 Task: Find connections with filter location Boukadir with filter topic #Entrepreneurshipwith filter profile language German with filter current company Mikros Animation with filter school Shri Guru Gobind Singhji Institute of Engineering and Technology, Vishnupuri, Nanded with filter industry Consumer Services with filter service category Financial Advisory with filter keywords title Software Ninjaneer
Action: Mouse moved to (491, 62)
Screenshot: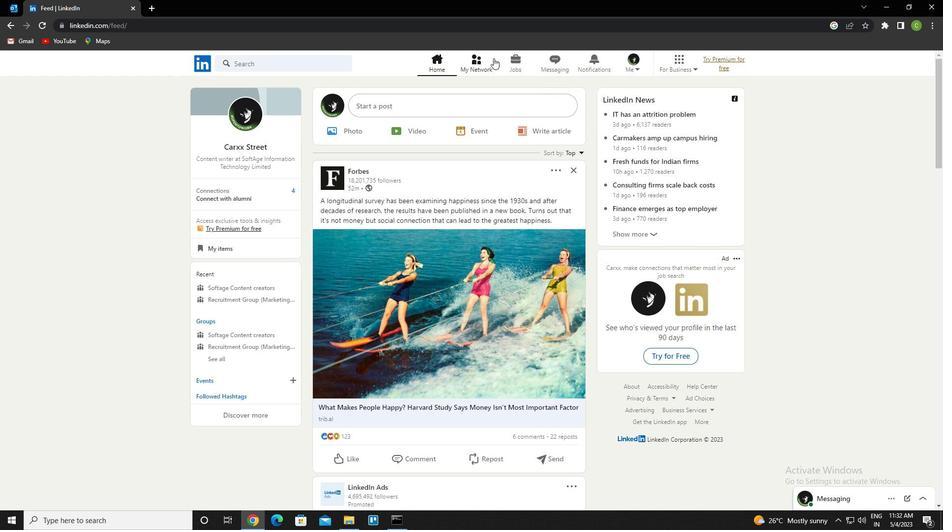 
Action: Mouse pressed left at (491, 62)
Screenshot: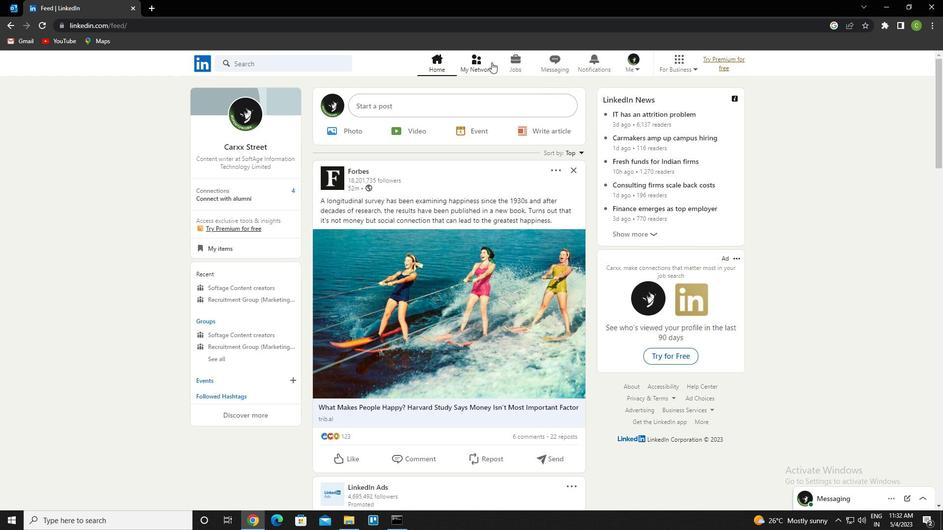 
Action: Mouse moved to (313, 114)
Screenshot: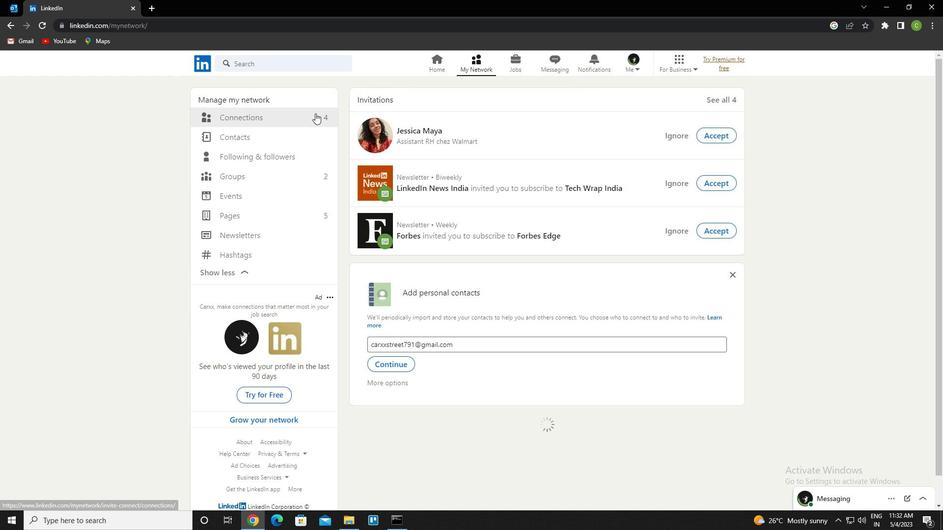 
Action: Mouse pressed left at (313, 114)
Screenshot: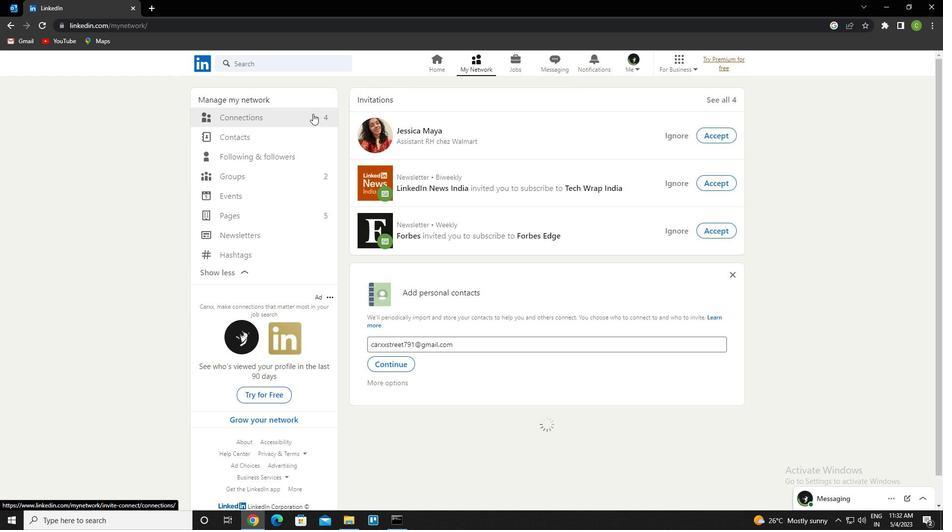 
Action: Mouse moved to (543, 120)
Screenshot: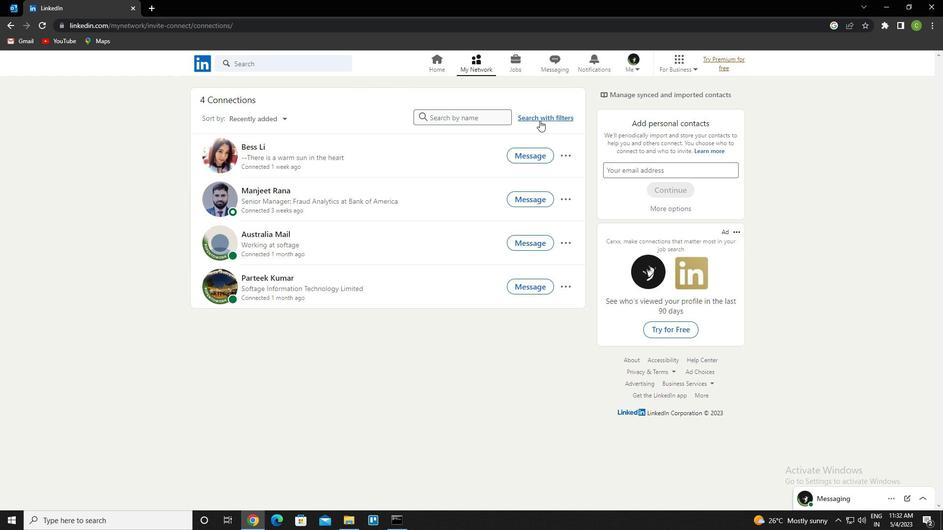 
Action: Mouse pressed left at (543, 120)
Screenshot: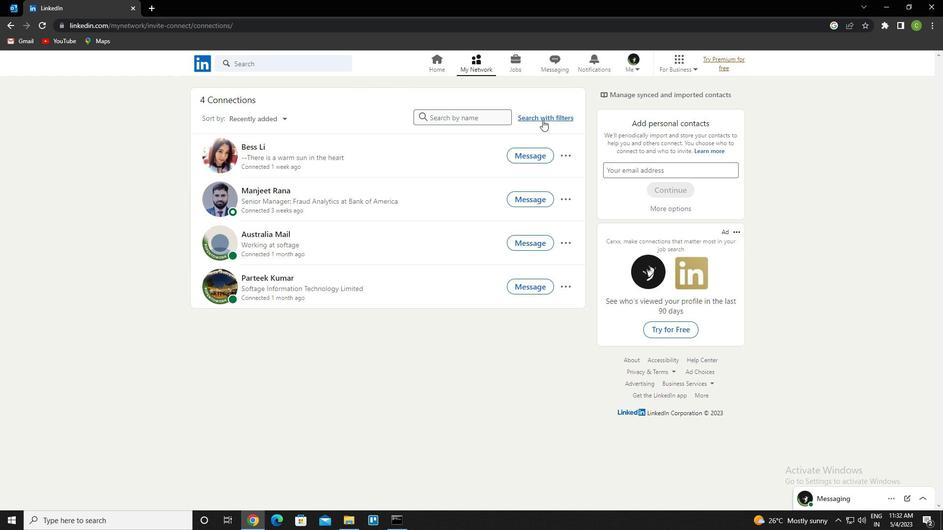 
Action: Mouse moved to (506, 89)
Screenshot: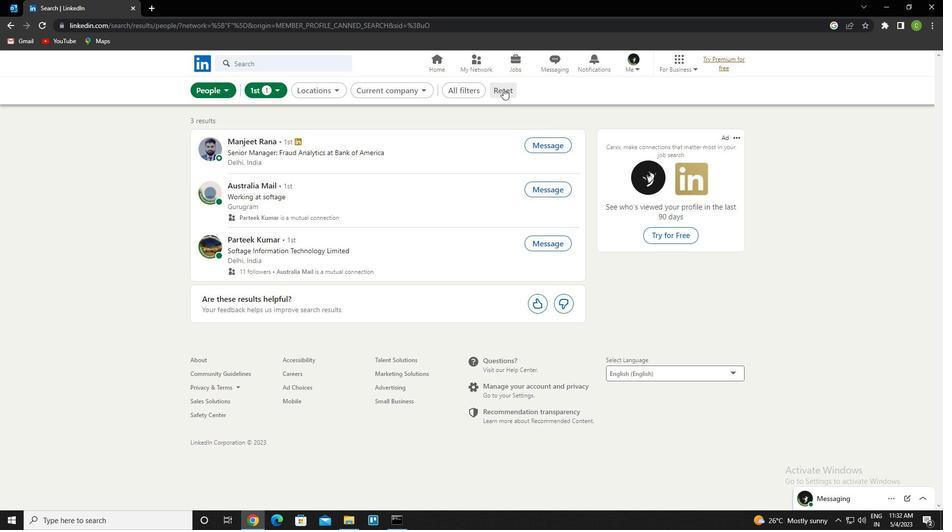 
Action: Mouse pressed left at (506, 89)
Screenshot: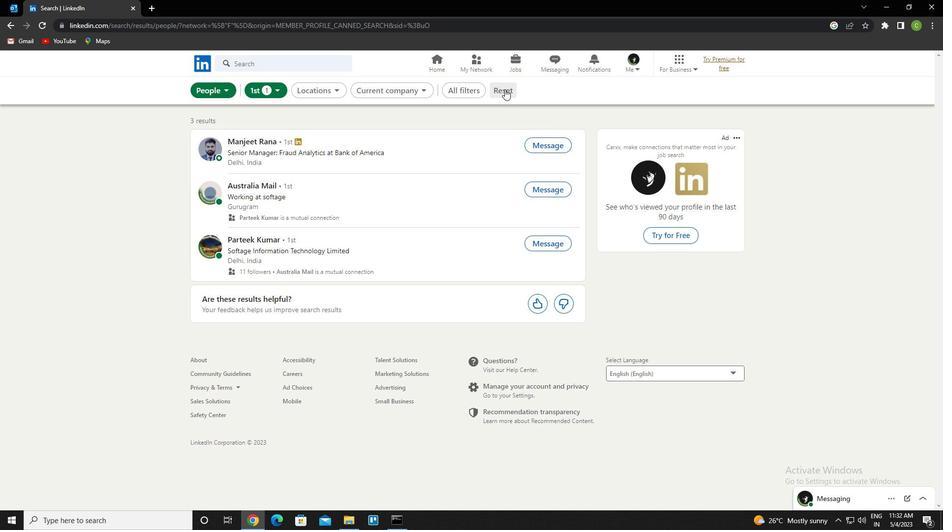 
Action: Mouse moved to (482, 93)
Screenshot: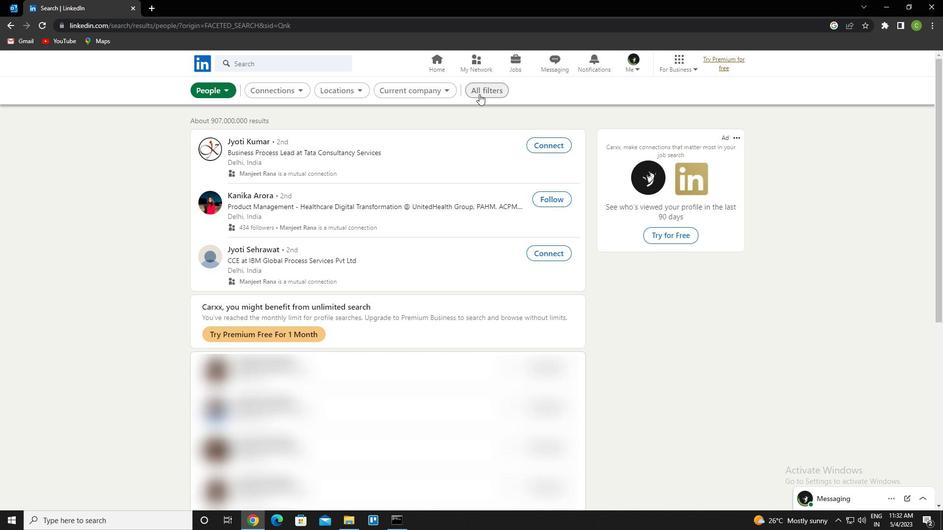 
Action: Mouse pressed left at (482, 93)
Screenshot: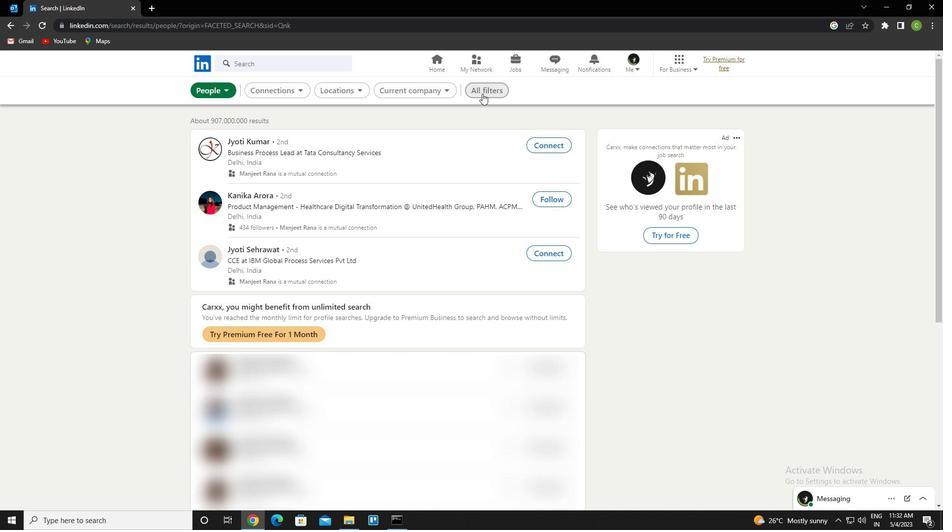 
Action: Mouse moved to (837, 277)
Screenshot: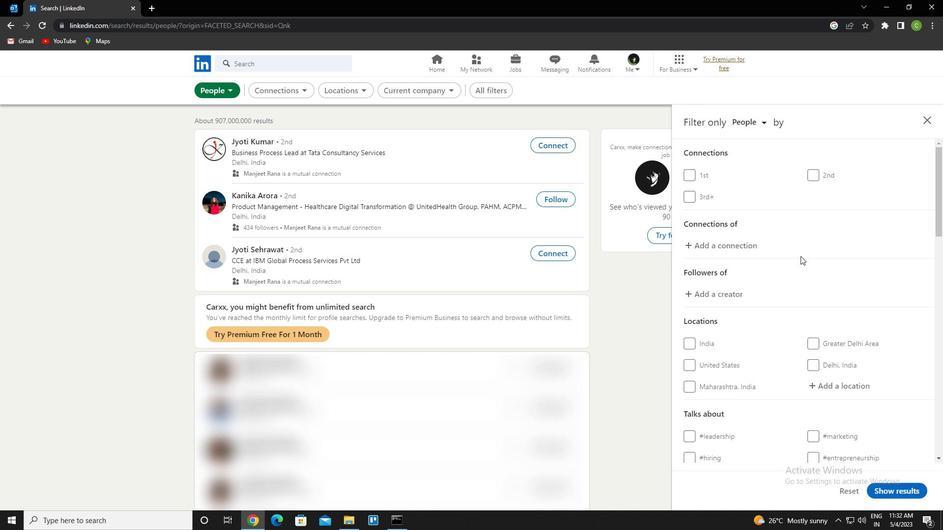 
Action: Mouse scrolled (837, 277) with delta (0, 0)
Screenshot: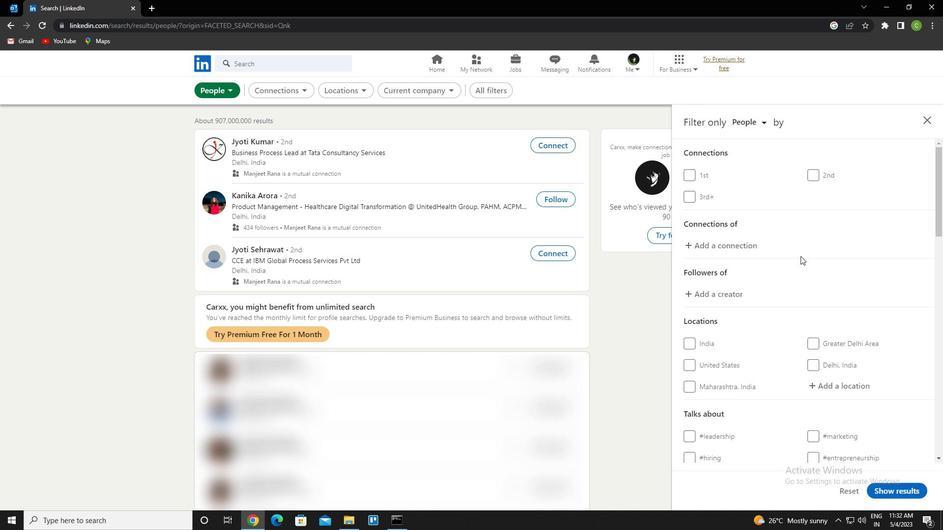 
Action: Mouse scrolled (837, 277) with delta (0, 0)
Screenshot: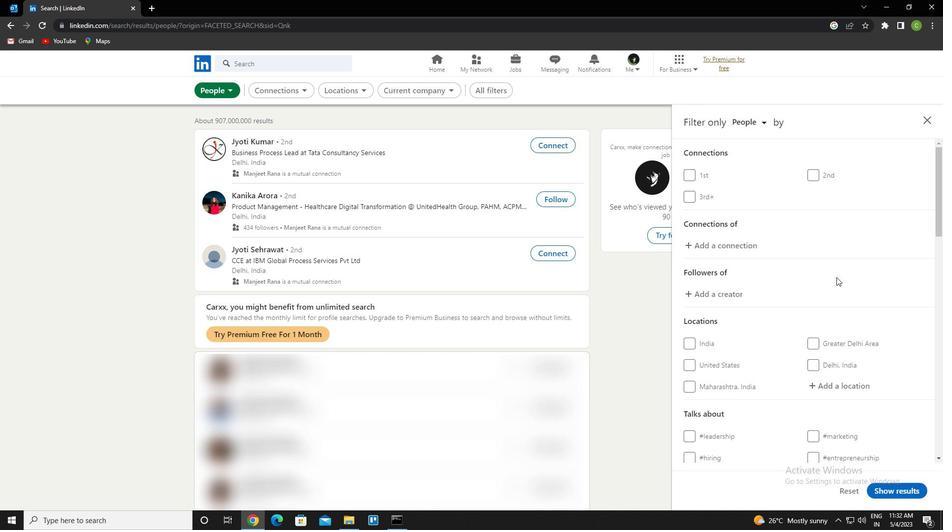 
Action: Mouse moved to (841, 287)
Screenshot: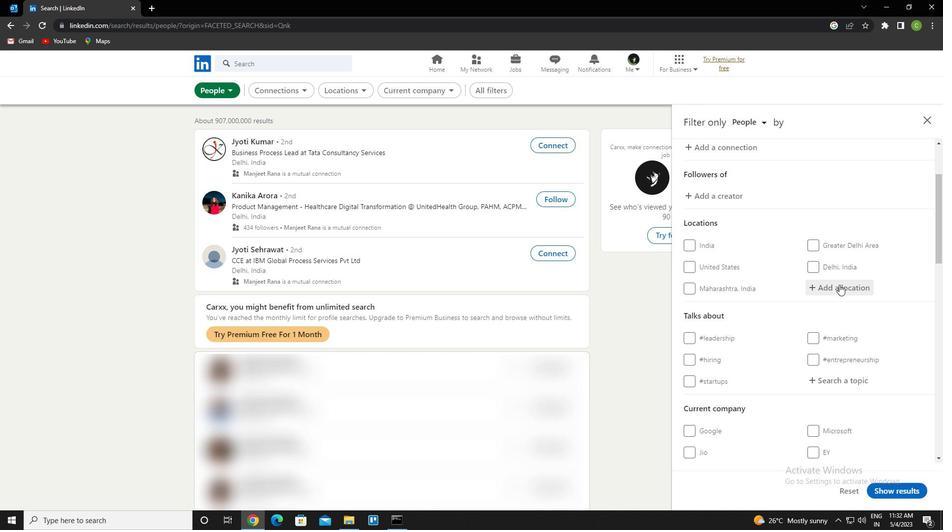 
Action: Mouse pressed left at (841, 287)
Screenshot: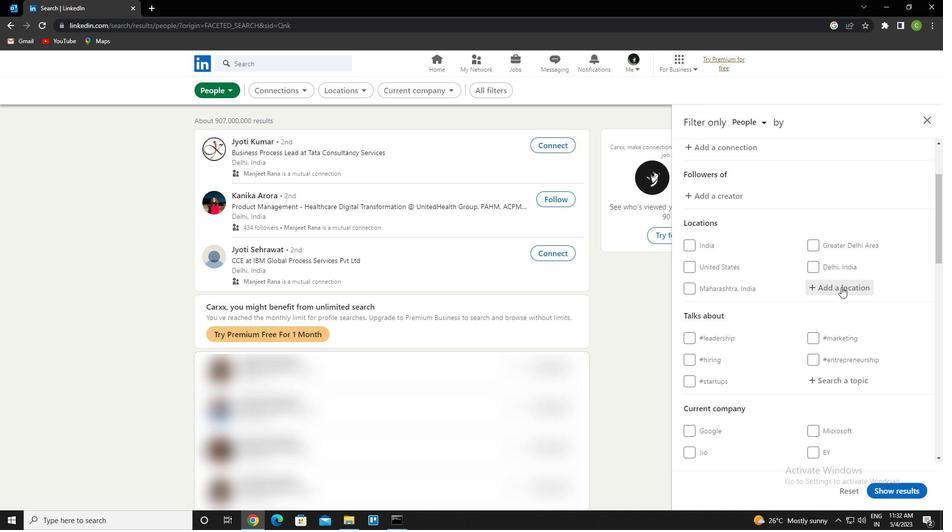 
Action: Key pressed <Key.caps_lock>b<Key.caps_lock>oukadir<Key.down><Key.enter>
Screenshot: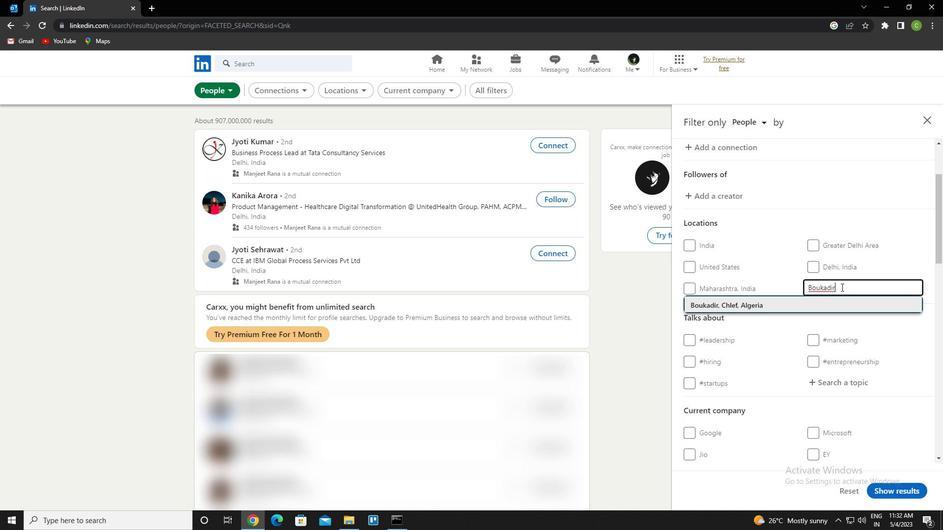 
Action: Mouse scrolled (841, 287) with delta (0, 0)
Screenshot: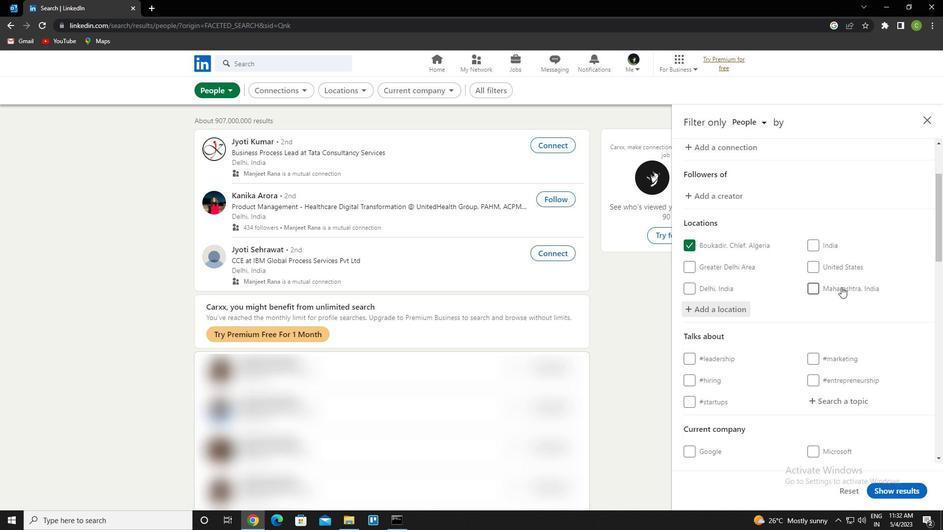 
Action: Mouse scrolled (841, 287) with delta (0, 0)
Screenshot: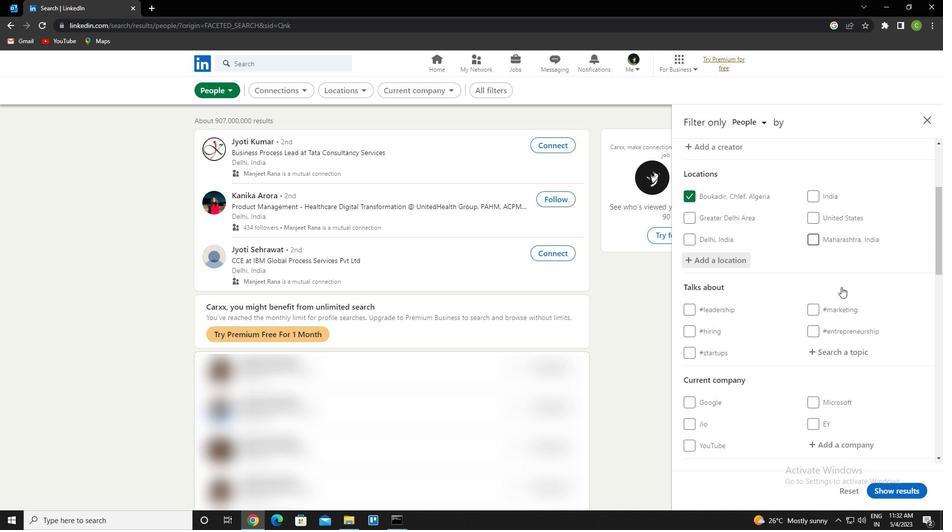 
Action: Mouse moved to (839, 302)
Screenshot: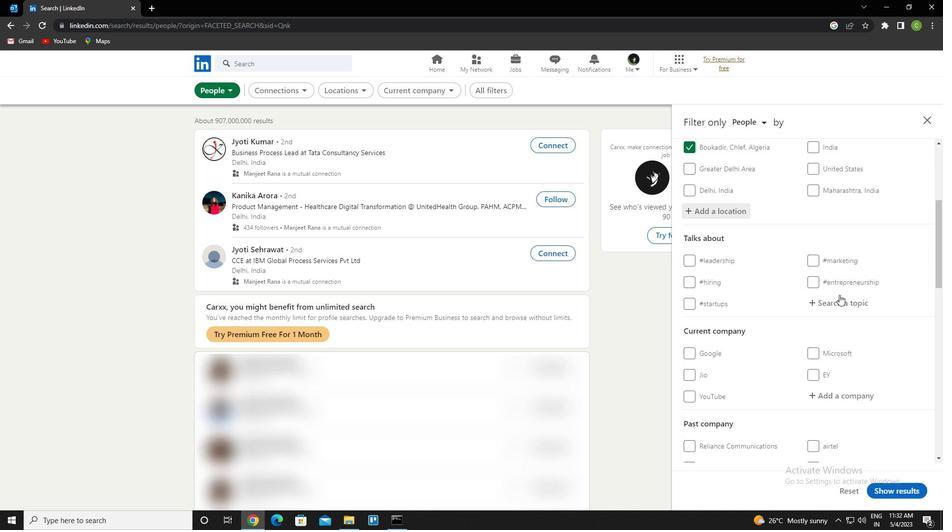 
Action: Mouse pressed left at (839, 302)
Screenshot: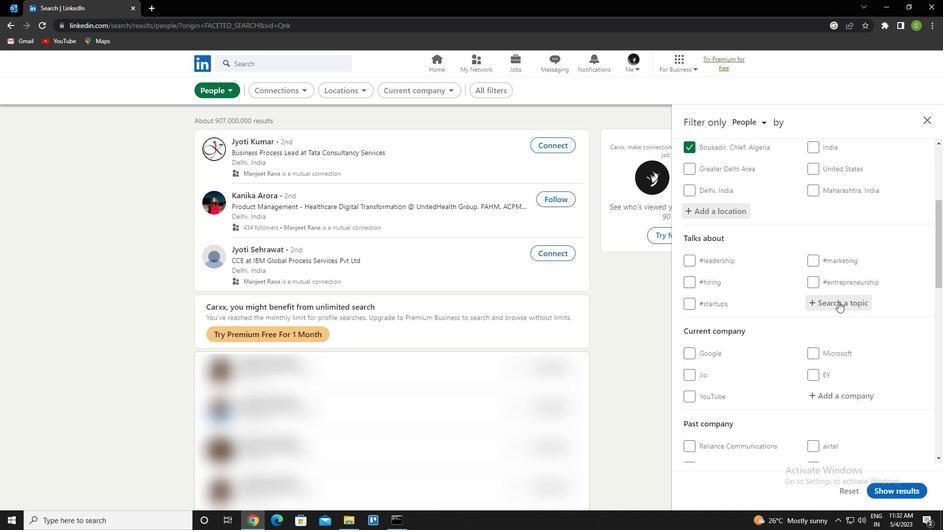 
Action: Key pressed entrepreneurship<Key.down><Key.enter>
Screenshot: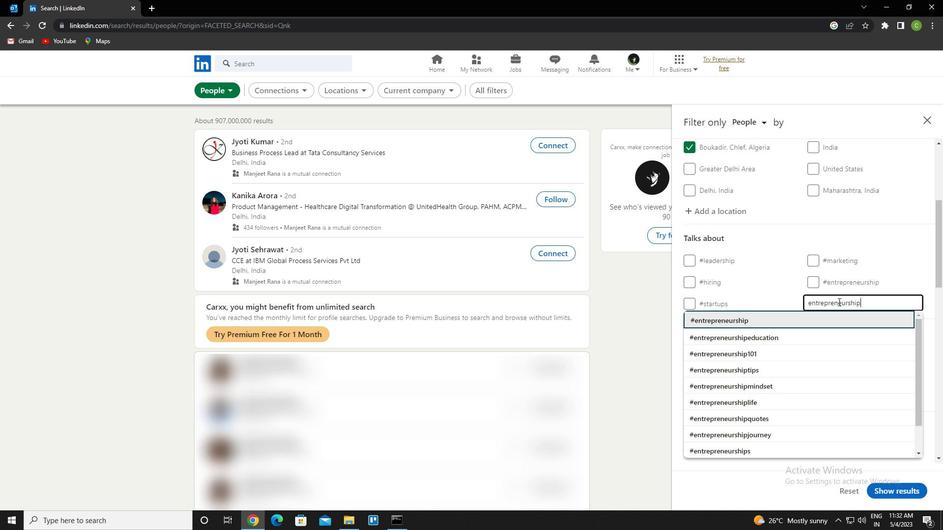 
Action: Mouse scrolled (839, 301) with delta (0, 0)
Screenshot: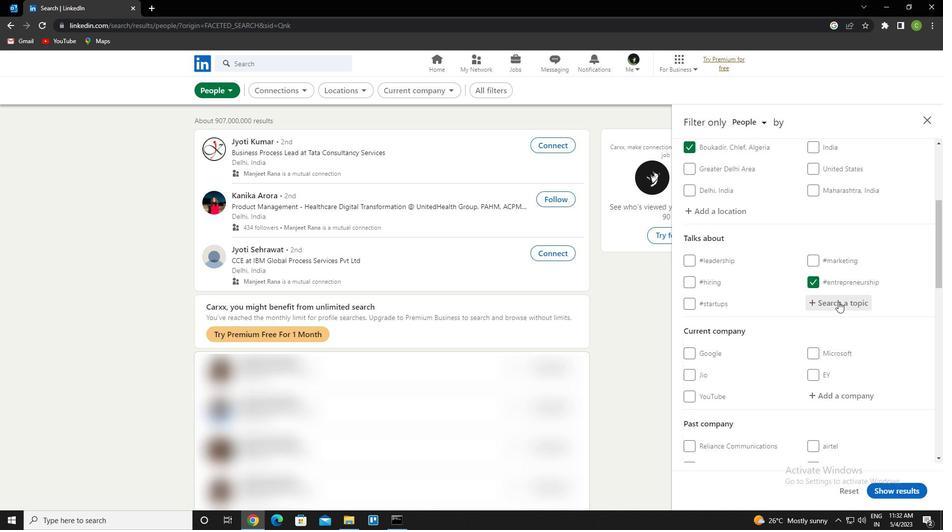
Action: Mouse scrolled (839, 301) with delta (0, 0)
Screenshot: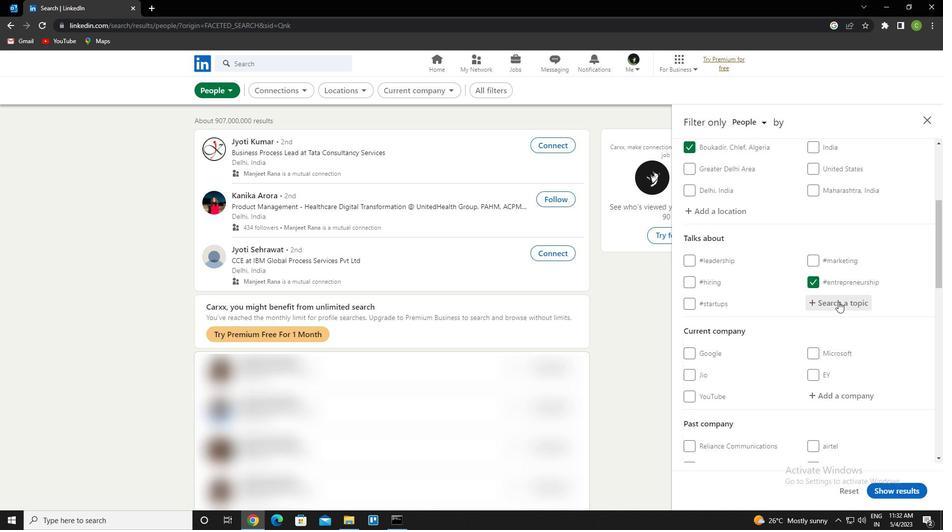 
Action: Mouse scrolled (839, 301) with delta (0, 0)
Screenshot: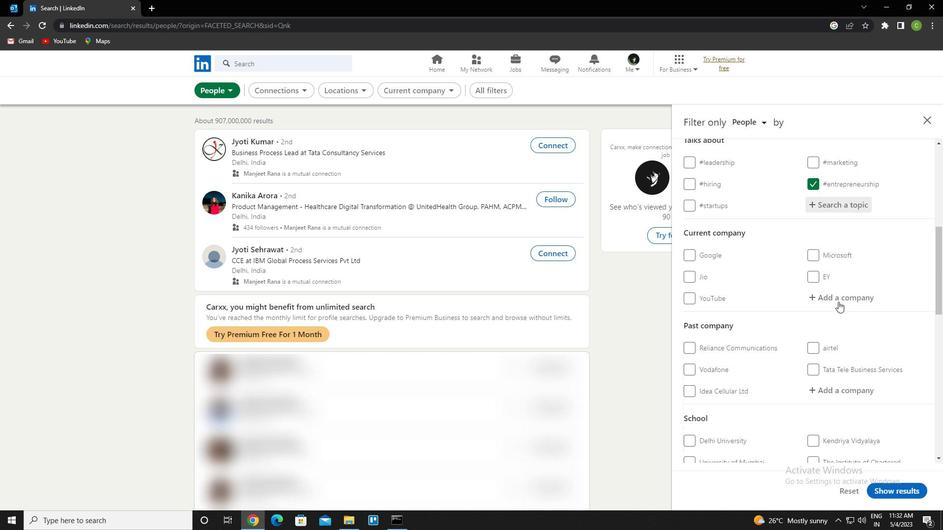 
Action: Mouse scrolled (839, 301) with delta (0, 0)
Screenshot: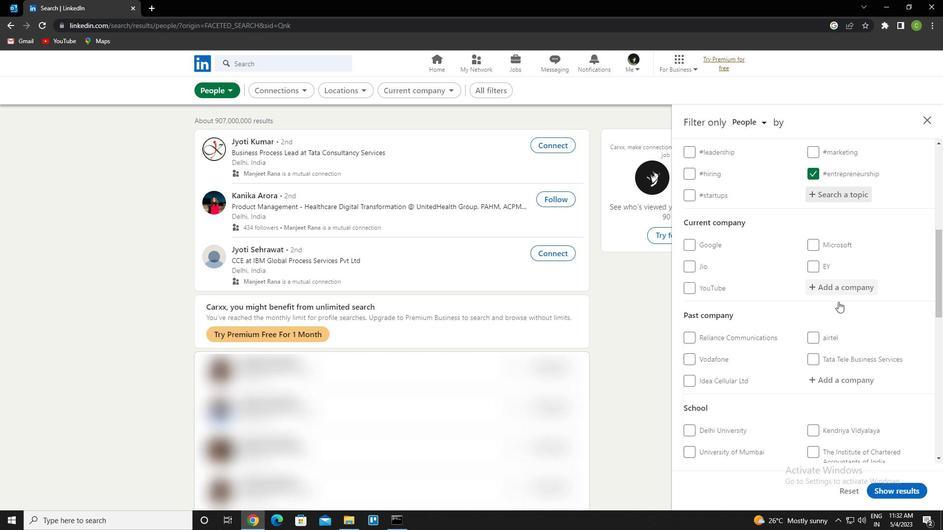 
Action: Mouse scrolled (839, 301) with delta (0, 0)
Screenshot: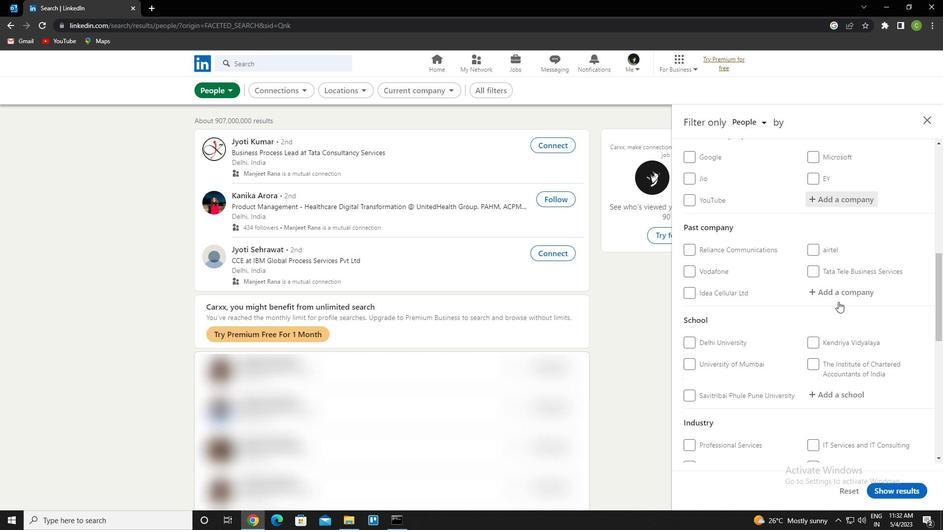 
Action: Mouse moved to (839, 302)
Screenshot: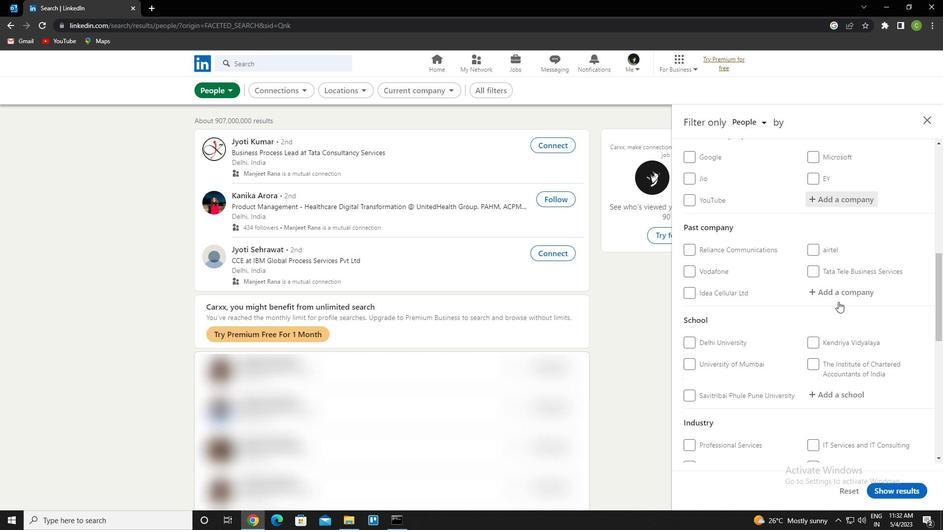 
Action: Mouse scrolled (839, 302) with delta (0, 0)
Screenshot: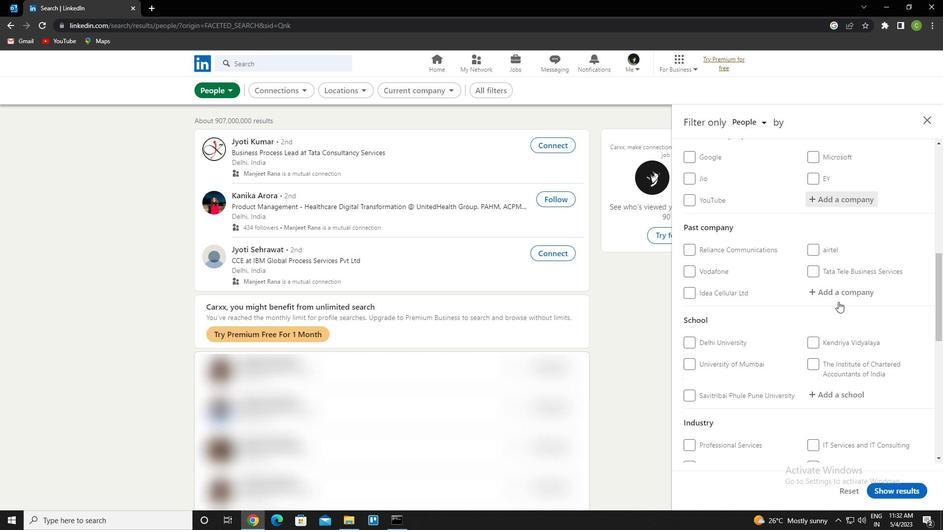 
Action: Mouse moved to (838, 303)
Screenshot: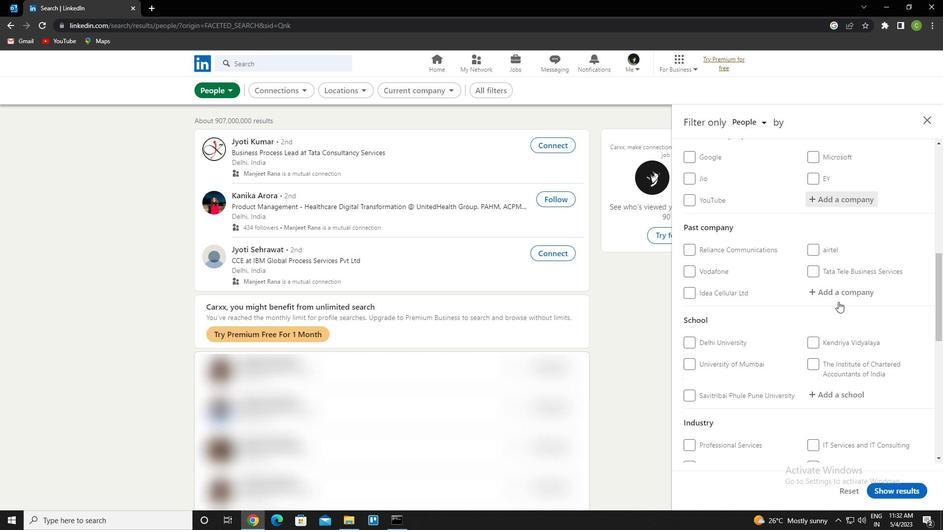 
Action: Mouse scrolled (838, 303) with delta (0, 0)
Screenshot: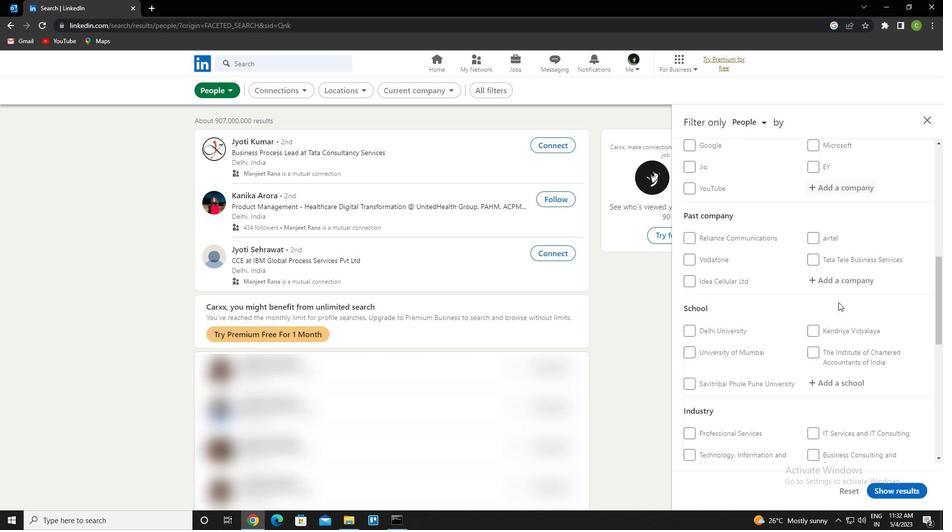 
Action: Mouse moved to (838, 304)
Screenshot: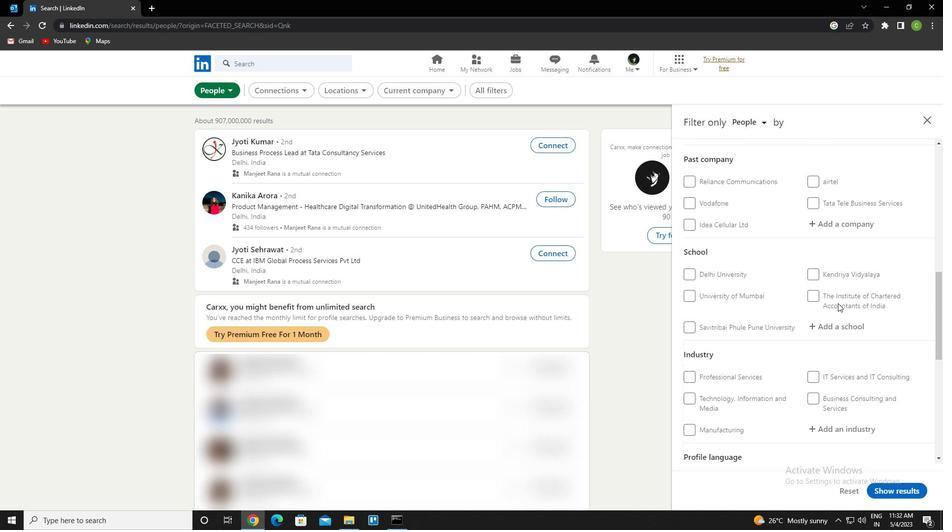 
Action: Mouse scrolled (838, 303) with delta (0, 0)
Screenshot: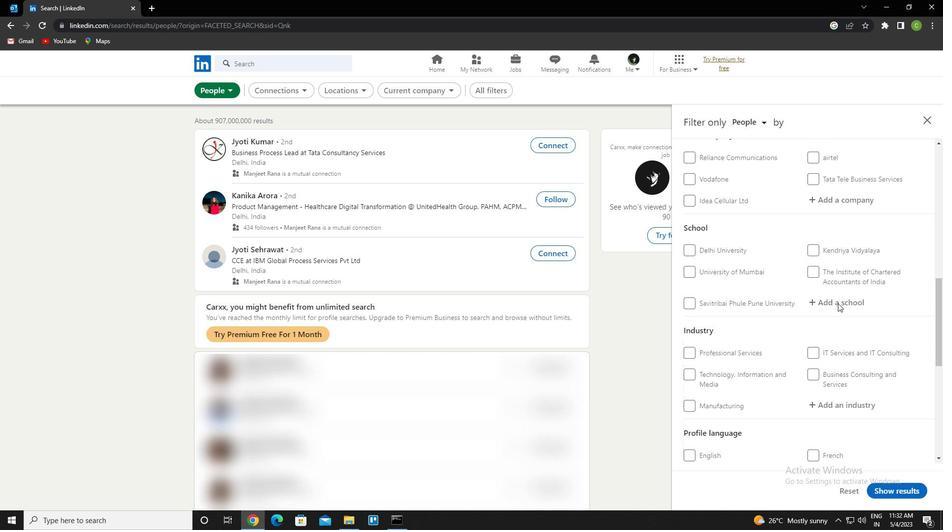 
Action: Mouse scrolled (838, 303) with delta (0, 0)
Screenshot: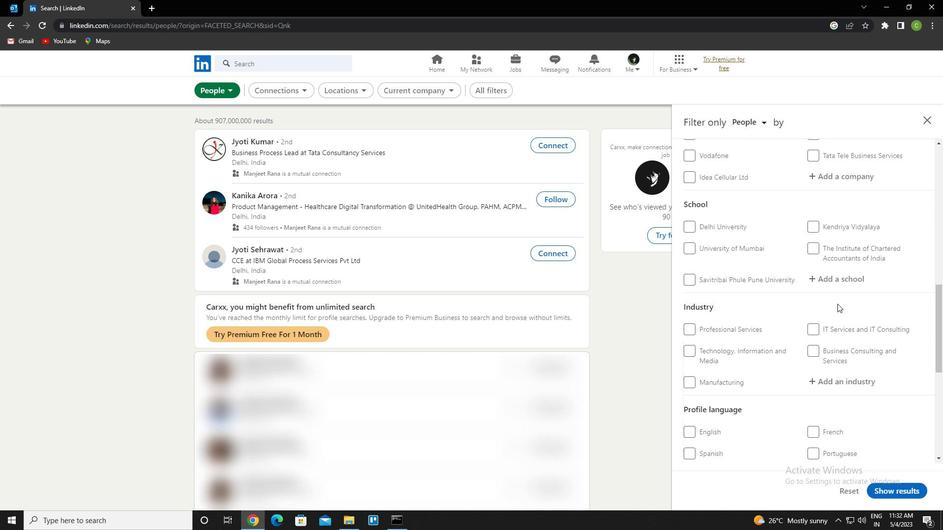 
Action: Mouse scrolled (838, 303) with delta (0, 0)
Screenshot: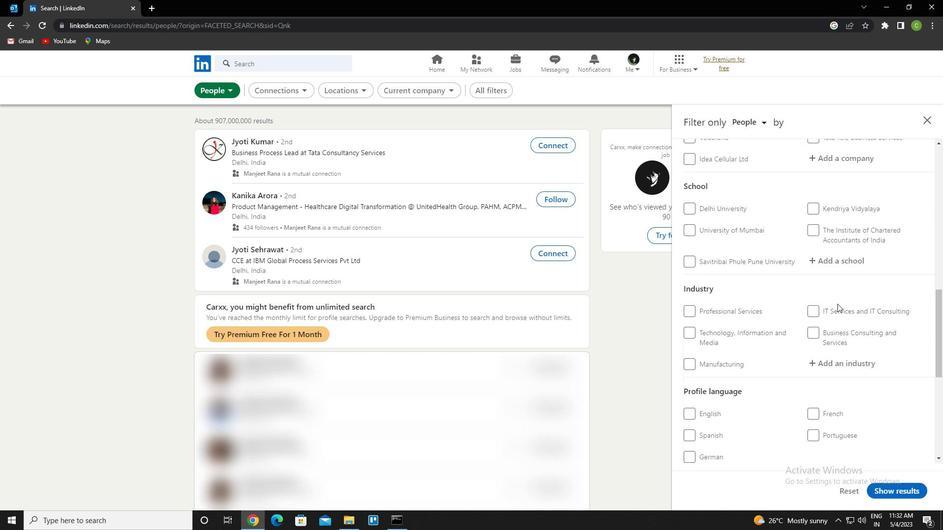 
Action: Mouse moved to (695, 300)
Screenshot: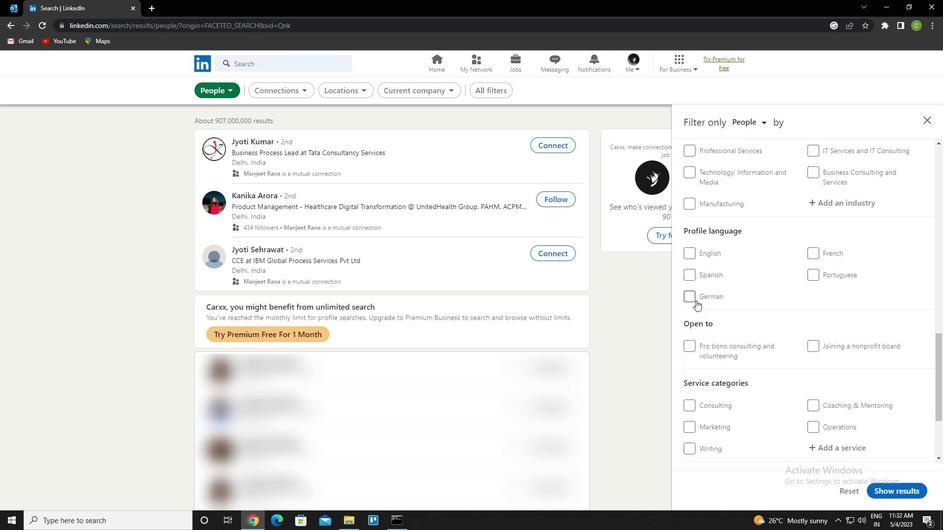 
Action: Mouse pressed left at (695, 300)
Screenshot: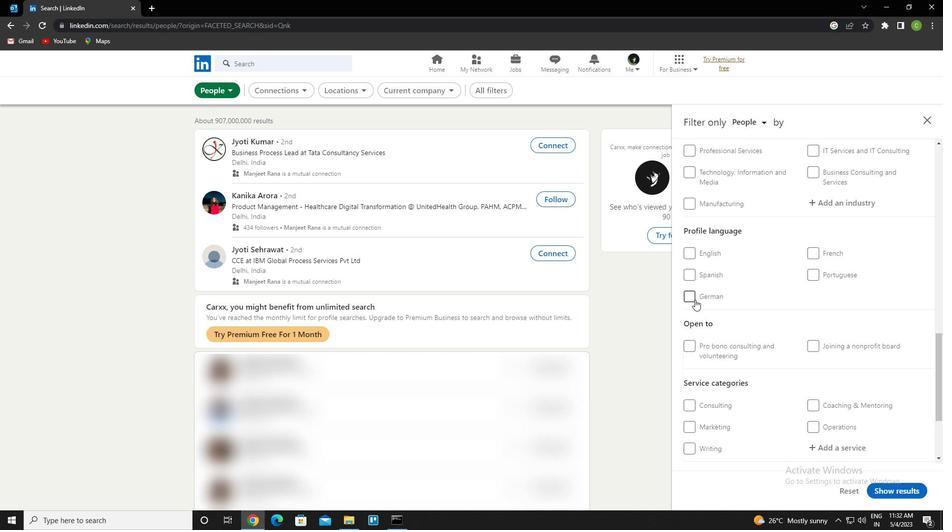 
Action: Mouse moved to (768, 350)
Screenshot: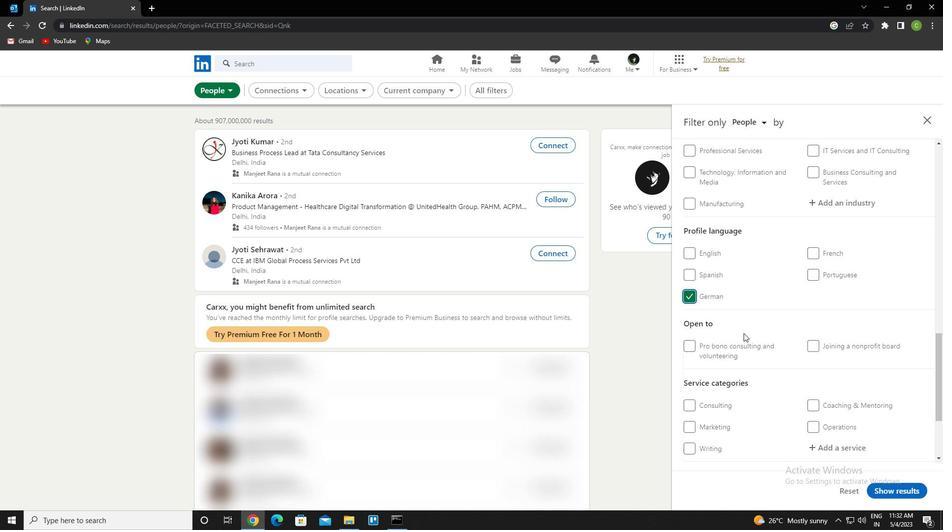 
Action: Mouse scrolled (768, 351) with delta (0, 0)
Screenshot: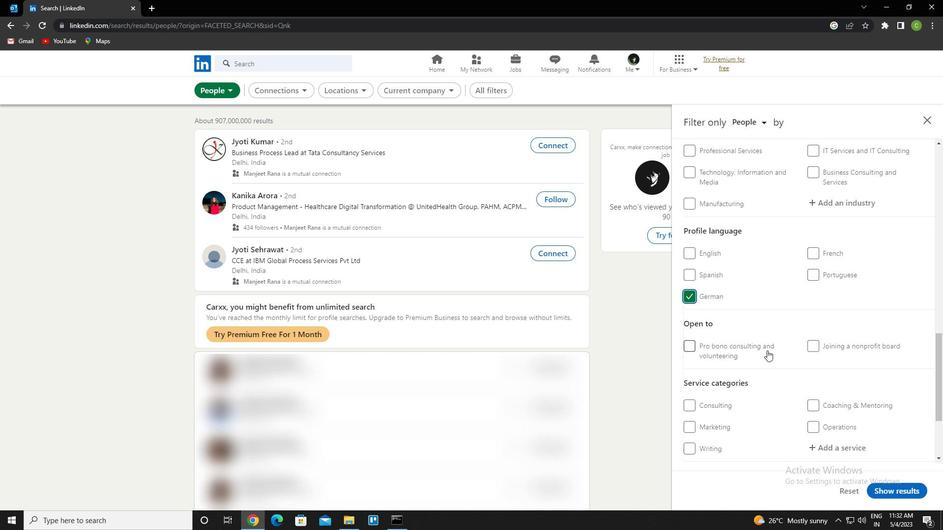 
Action: Mouse moved to (769, 350)
Screenshot: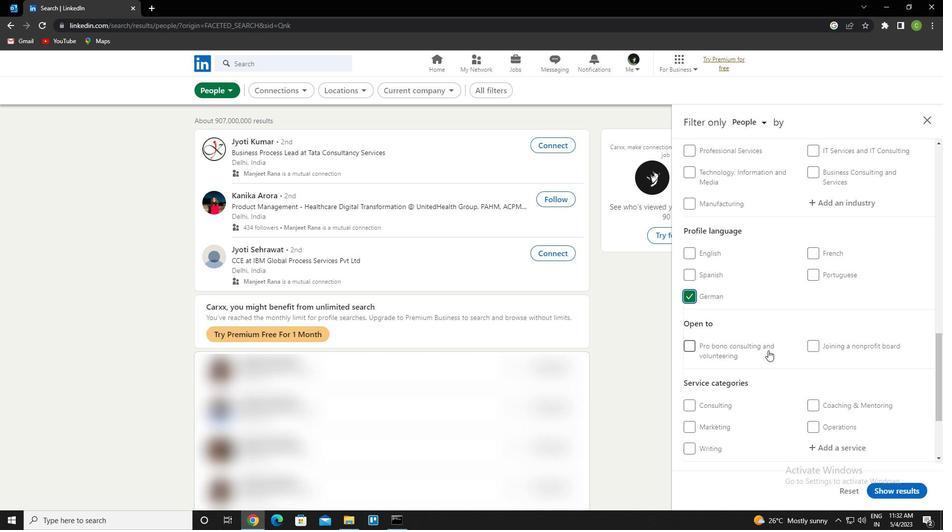 
Action: Mouse scrolled (769, 351) with delta (0, 0)
Screenshot: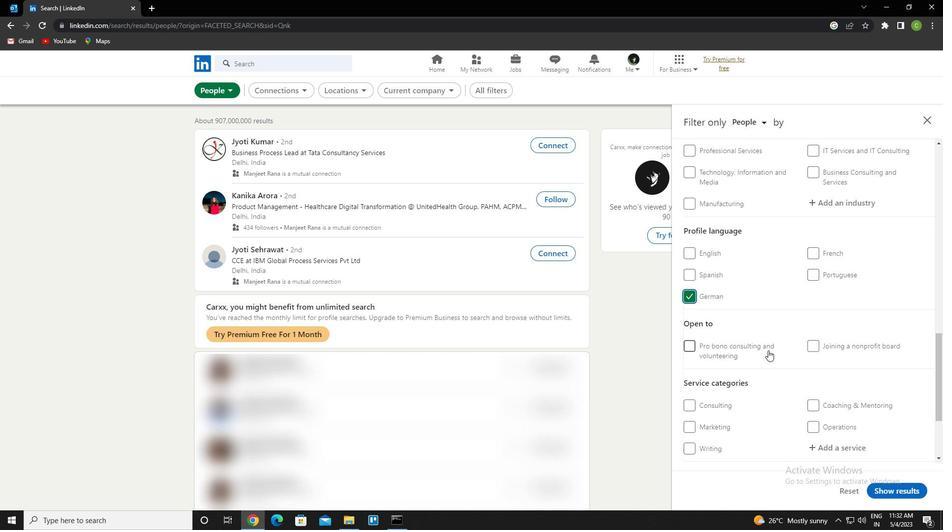
Action: Mouse scrolled (769, 351) with delta (0, 0)
Screenshot: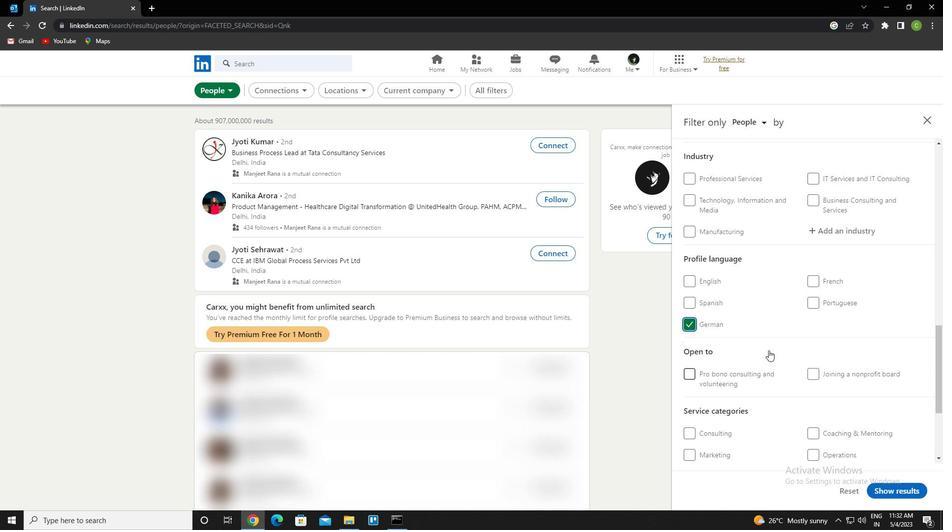 
Action: Mouse scrolled (769, 351) with delta (0, 0)
Screenshot: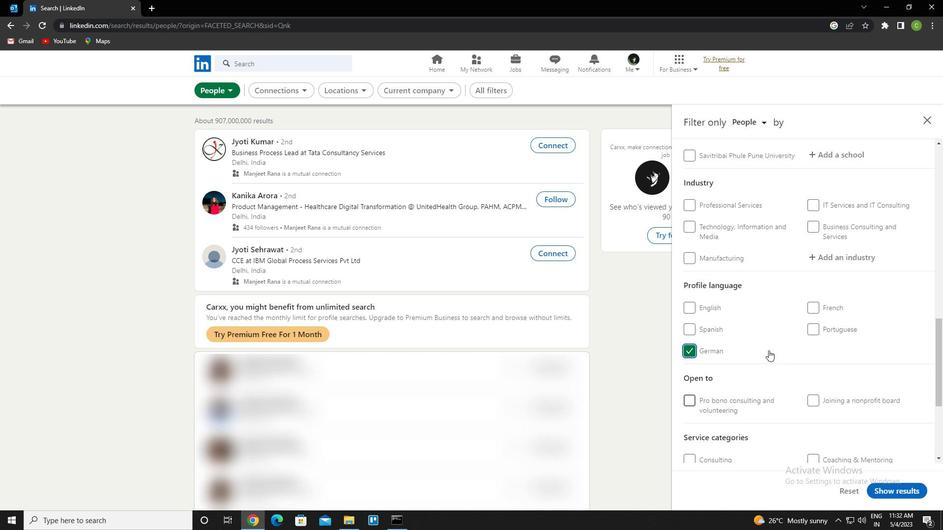 
Action: Mouse moved to (770, 349)
Screenshot: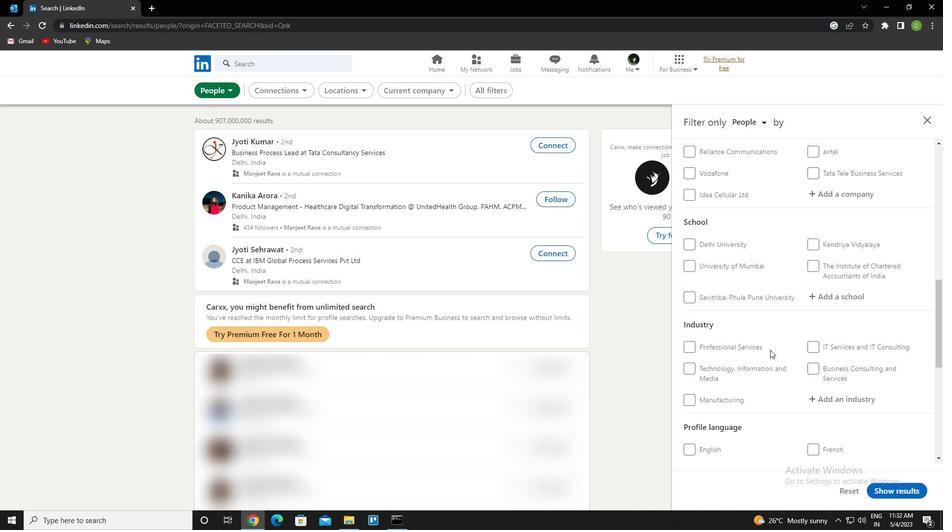 
Action: Mouse scrolled (770, 350) with delta (0, 0)
Screenshot: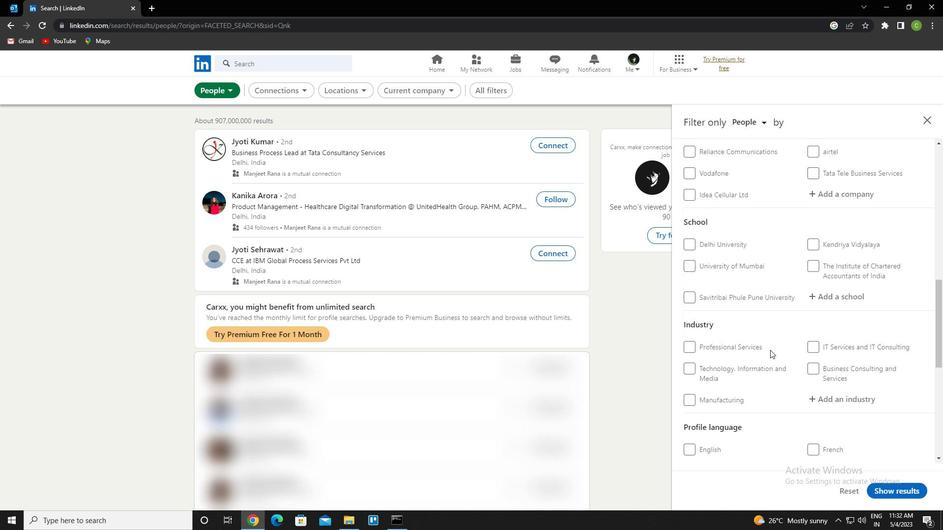 
Action: Mouse scrolled (770, 350) with delta (0, 0)
Screenshot: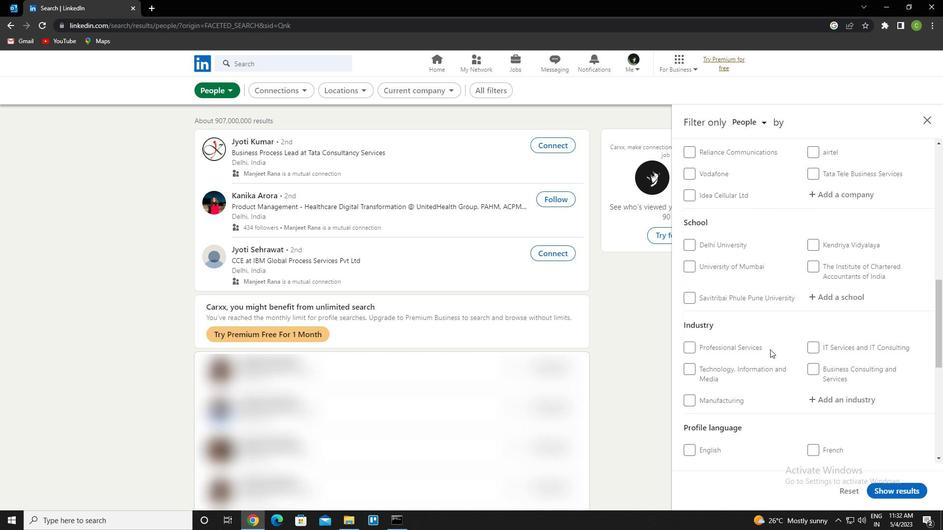 
Action: Mouse scrolled (770, 350) with delta (0, 0)
Screenshot: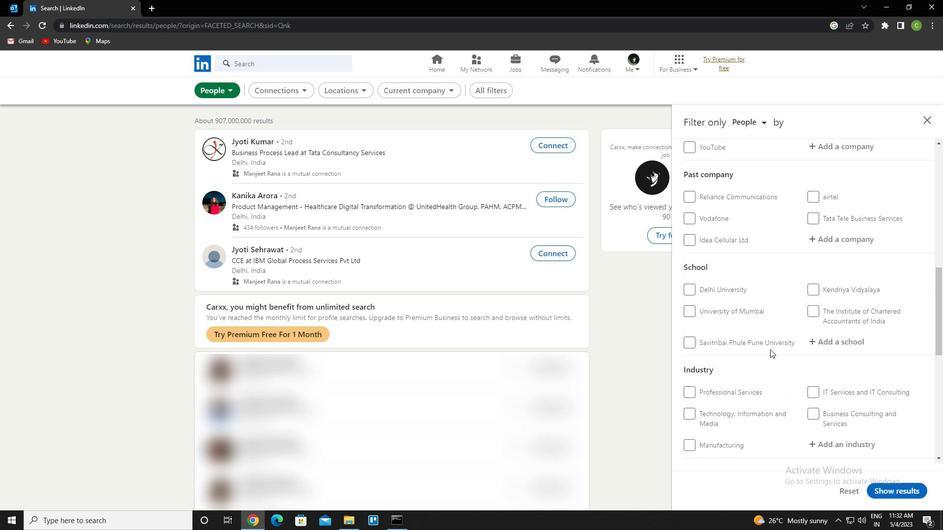 
Action: Mouse moved to (841, 250)
Screenshot: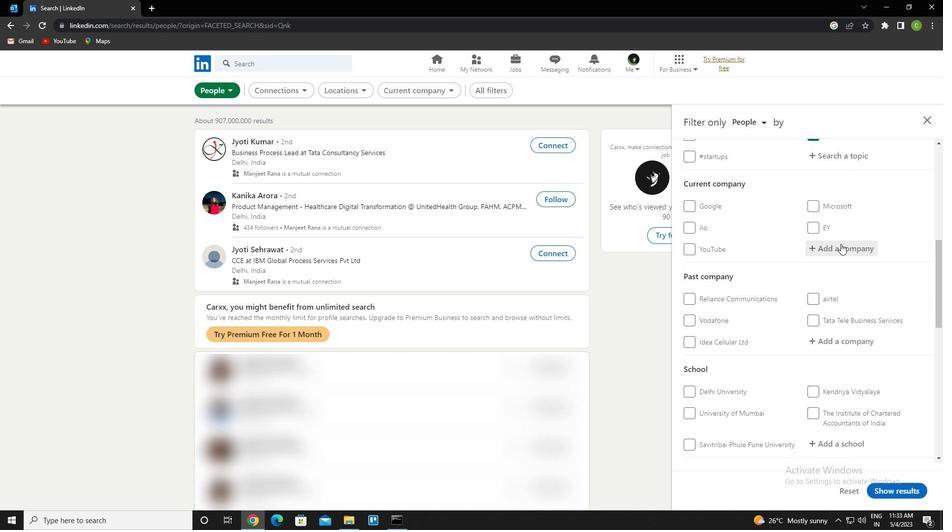 
Action: Mouse pressed left at (841, 250)
Screenshot: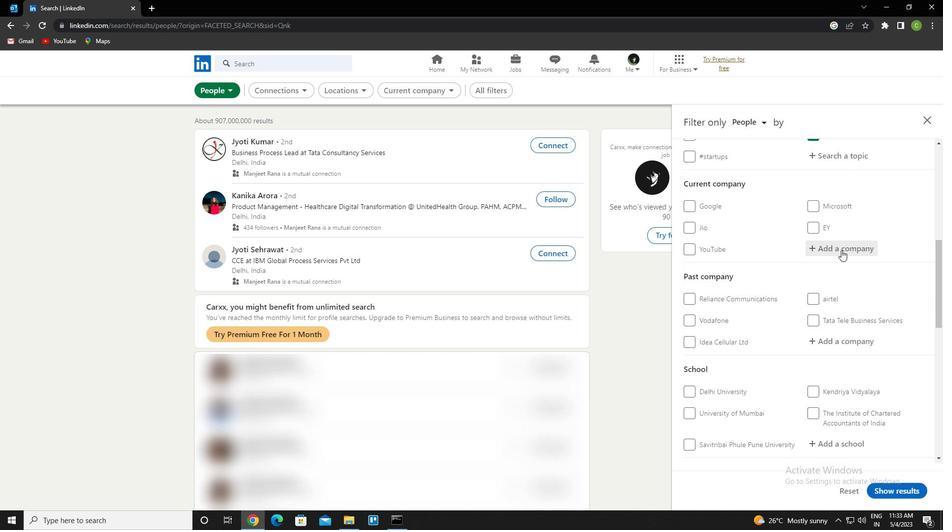 
Action: Key pressed <Key.caps_lock>
Screenshot: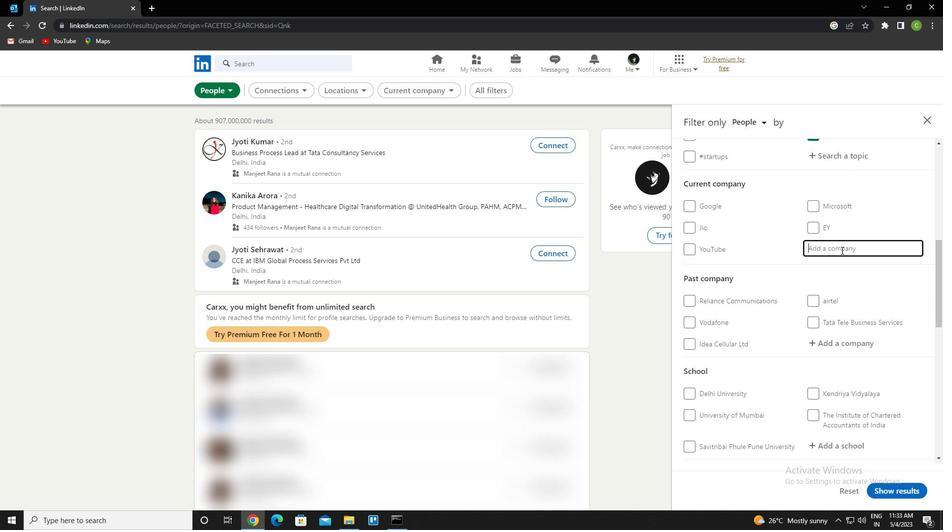 
Action: Mouse moved to (836, 248)
Screenshot: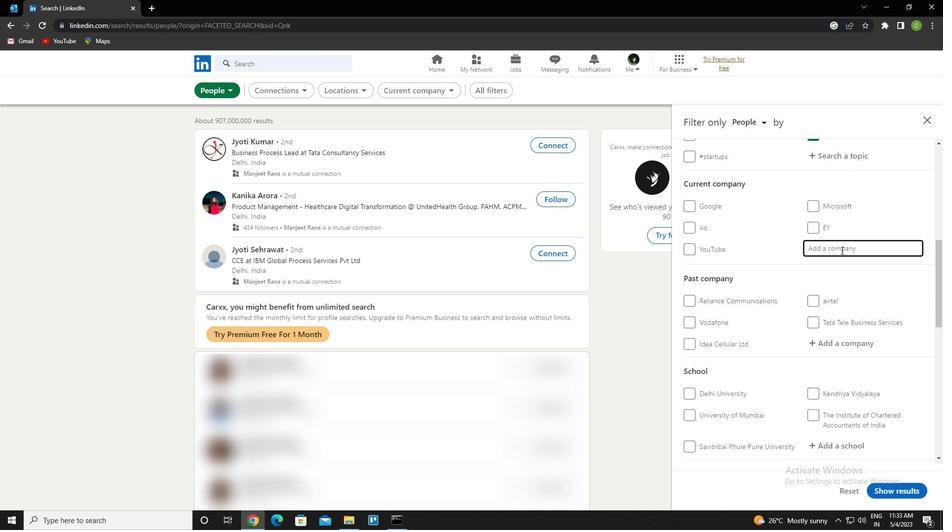 
Action: Key pressed m<Key.caps_lock>ikros<Key.space>animation<Key.left><Key.enter><Key.enter><Key.down>
Screenshot: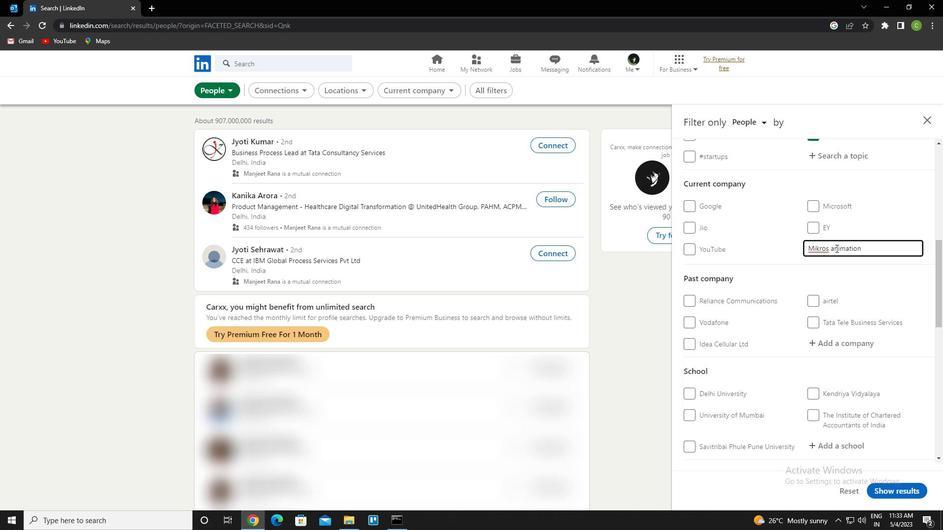
Action: Mouse moved to (834, 264)
Screenshot: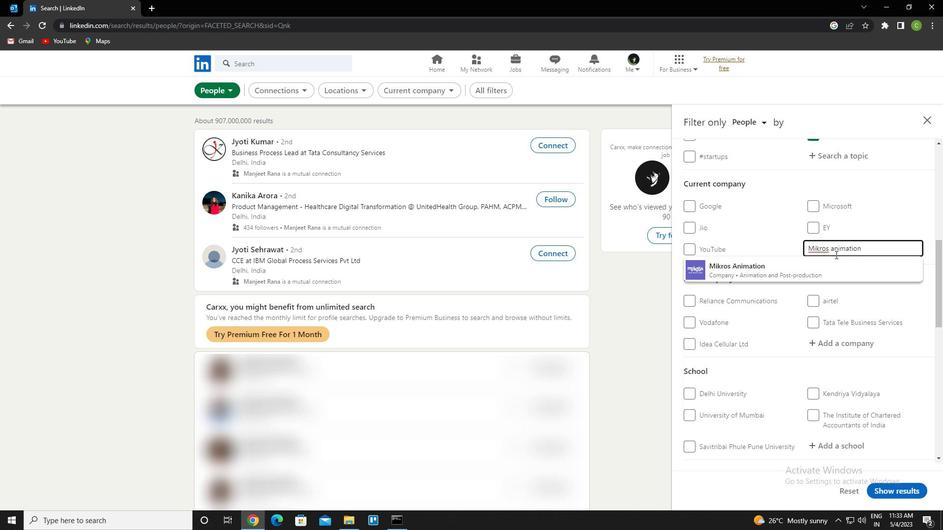 
Action: Mouse pressed left at (834, 264)
Screenshot: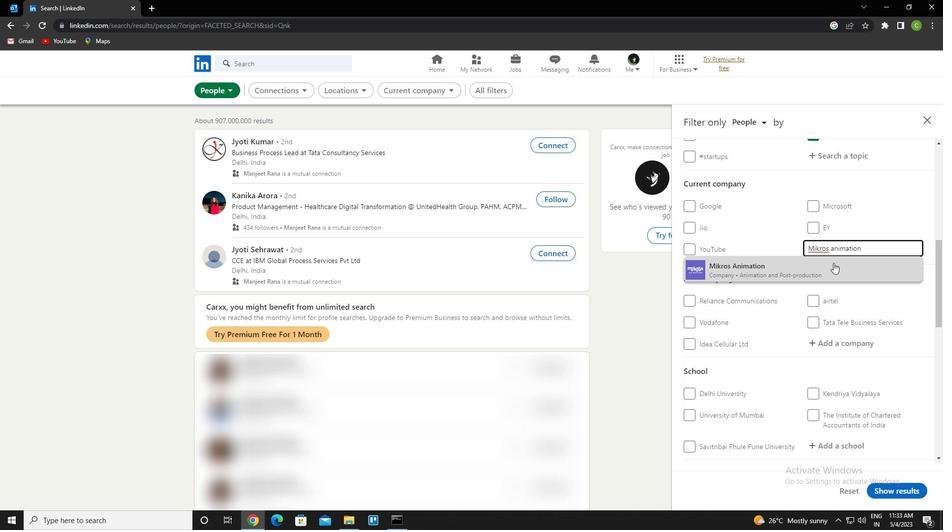 
Action: Mouse moved to (835, 252)
Screenshot: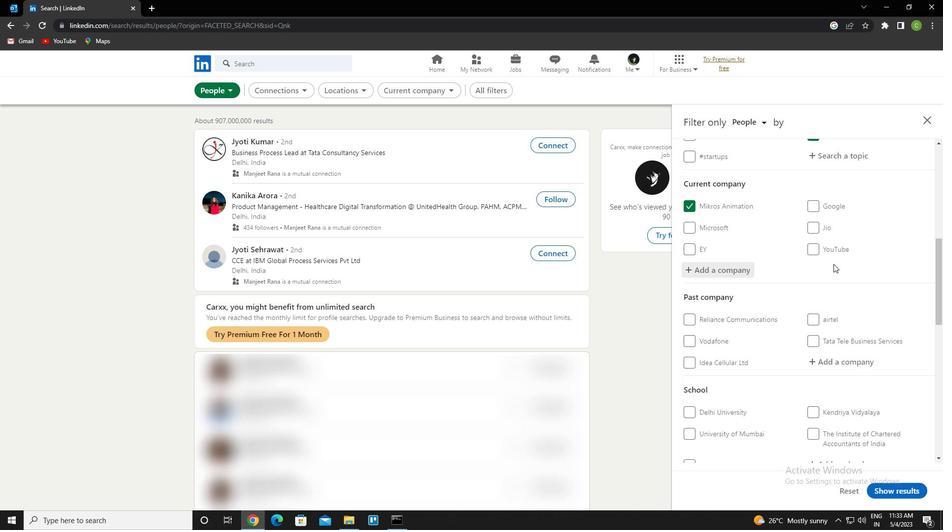 
Action: Mouse scrolled (835, 251) with delta (0, 0)
Screenshot: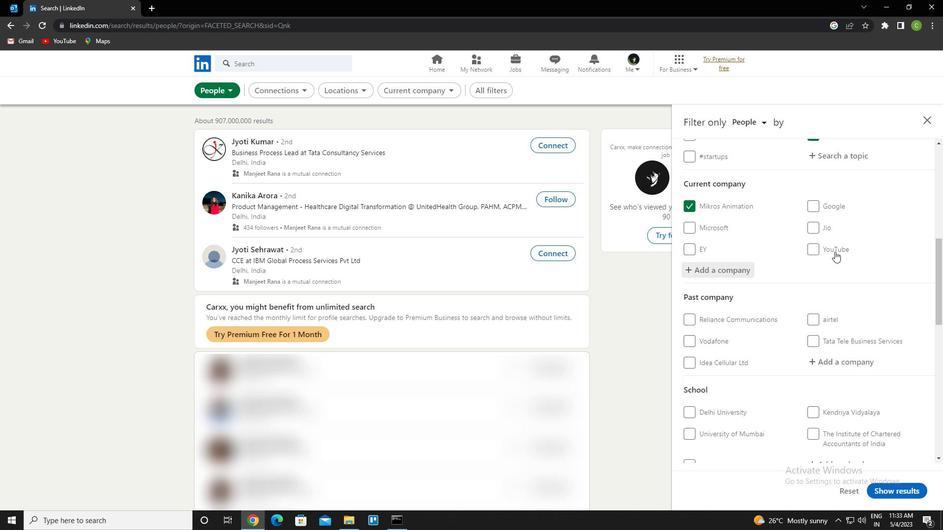 
Action: Mouse moved to (835, 252)
Screenshot: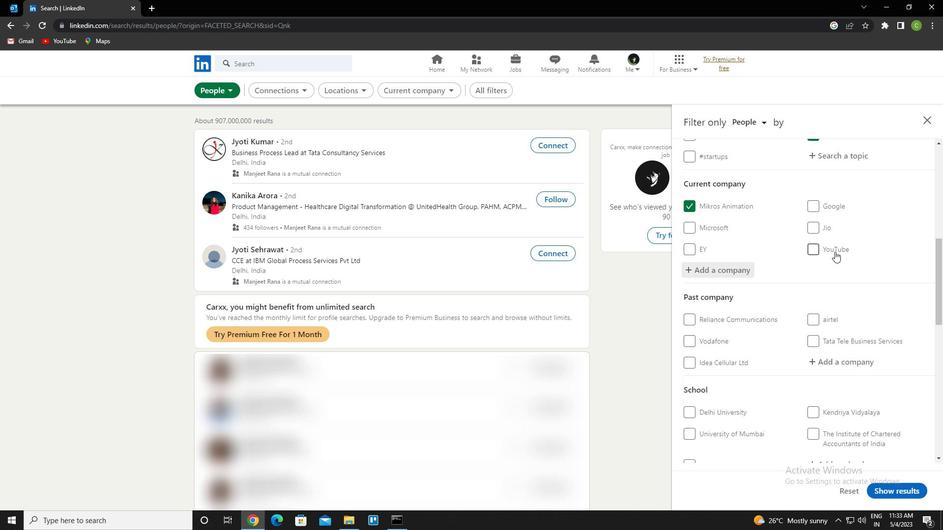 
Action: Mouse scrolled (835, 251) with delta (0, 0)
Screenshot: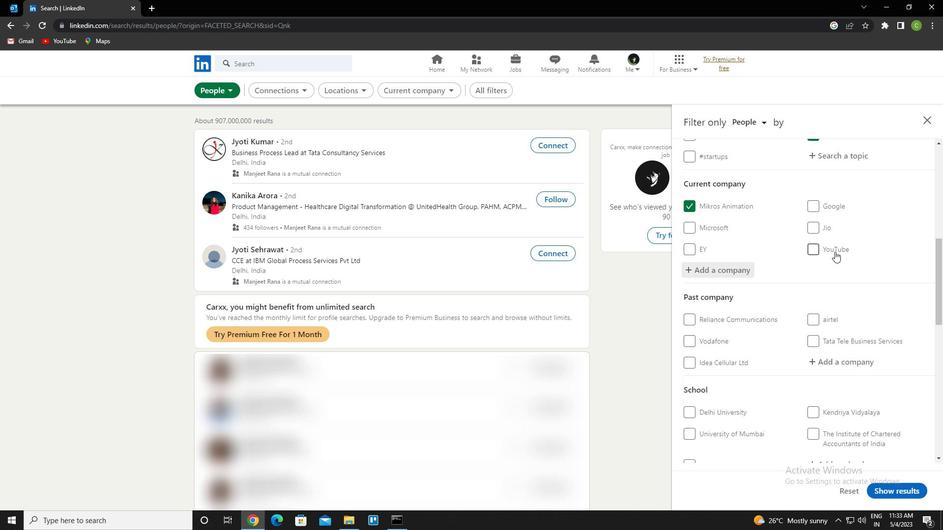 
Action: Mouse moved to (832, 252)
Screenshot: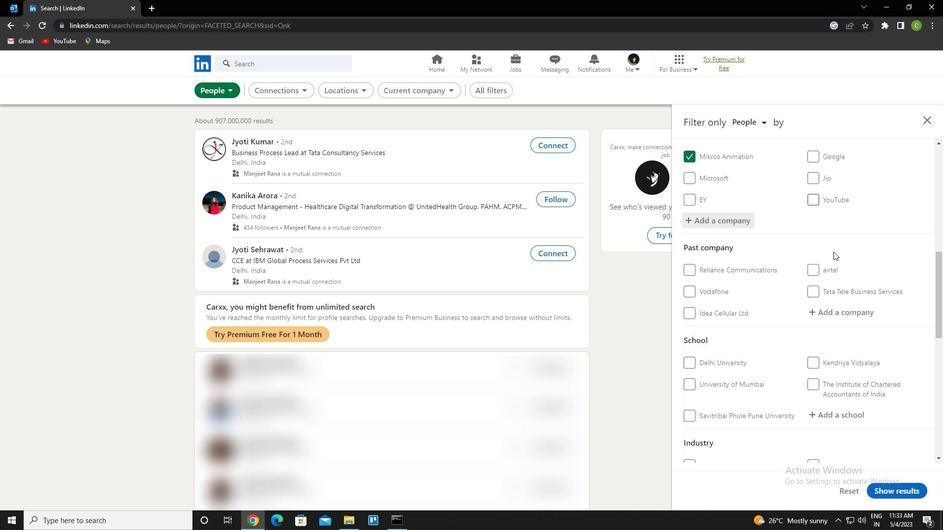 
Action: Mouse scrolled (832, 251) with delta (0, 0)
Screenshot: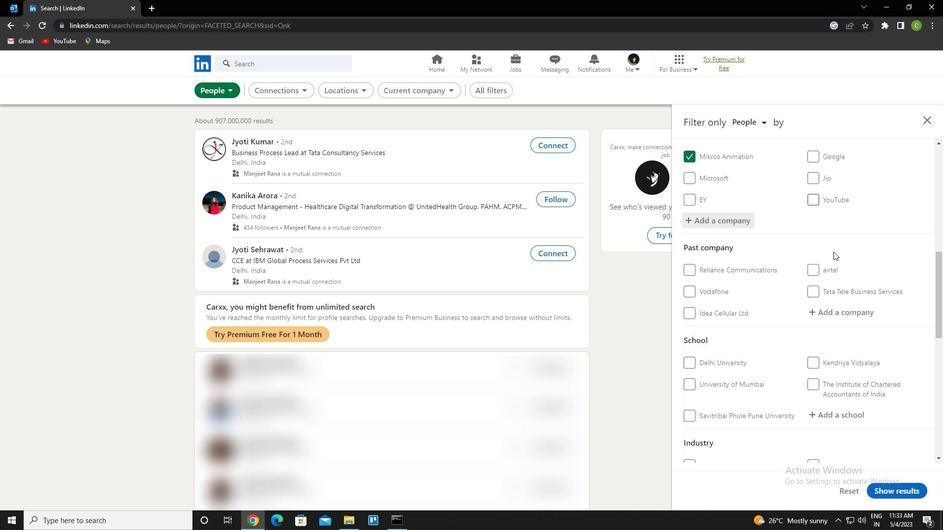 
Action: Mouse moved to (826, 255)
Screenshot: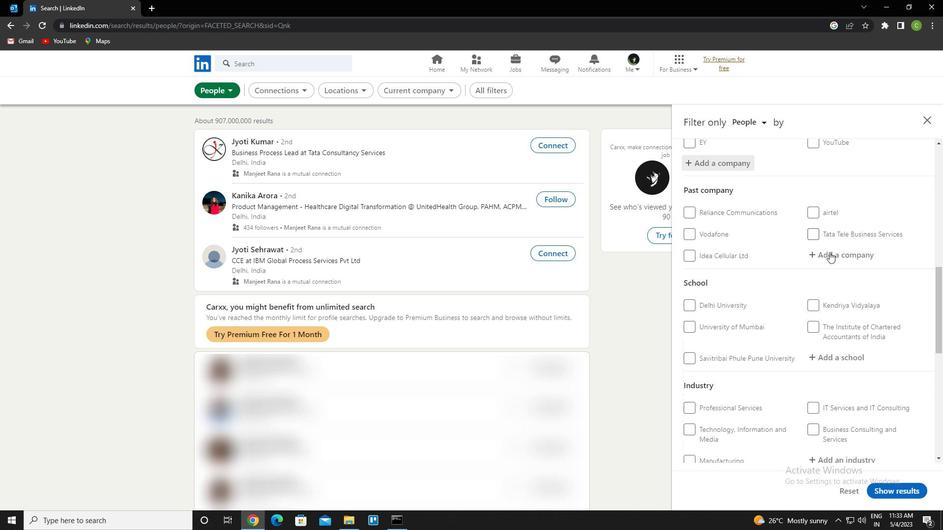 
Action: Mouse scrolled (826, 255) with delta (0, 0)
Screenshot: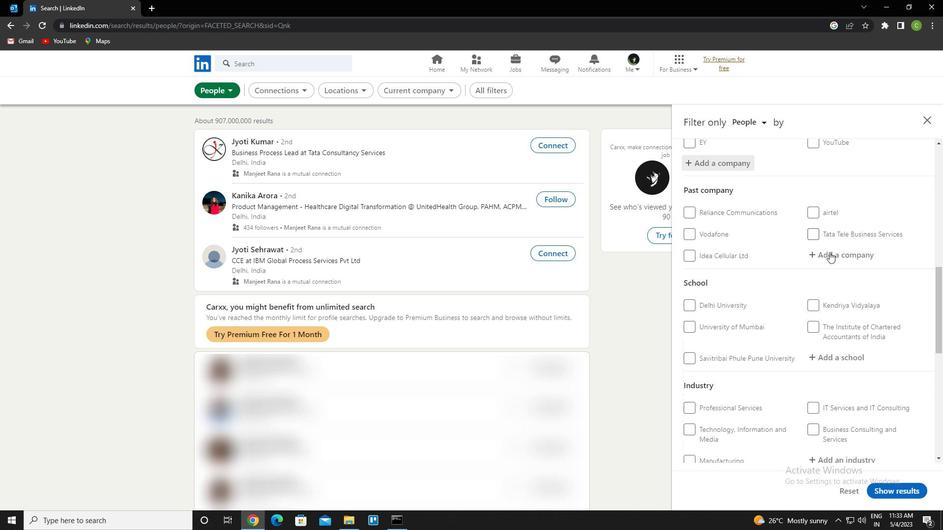 
Action: Mouse scrolled (826, 255) with delta (0, 0)
Screenshot: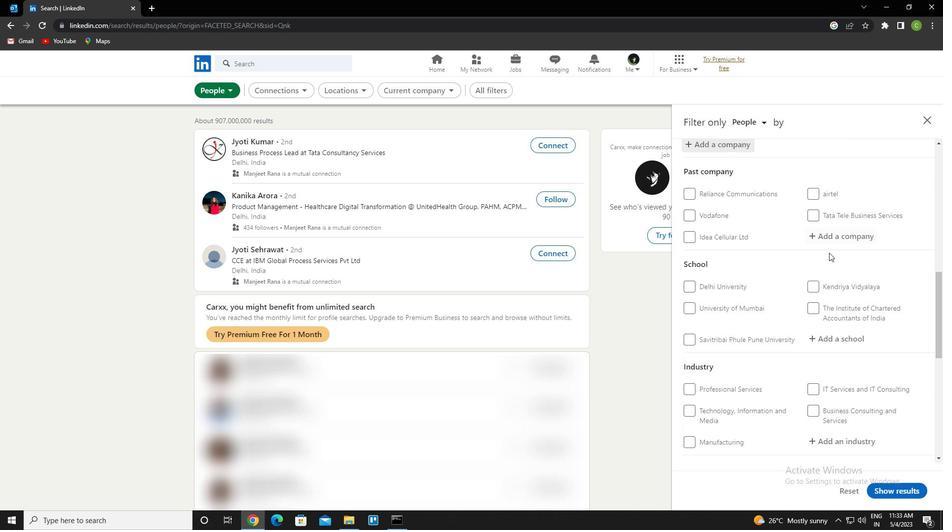 
Action: Mouse scrolled (826, 255) with delta (0, 0)
Screenshot: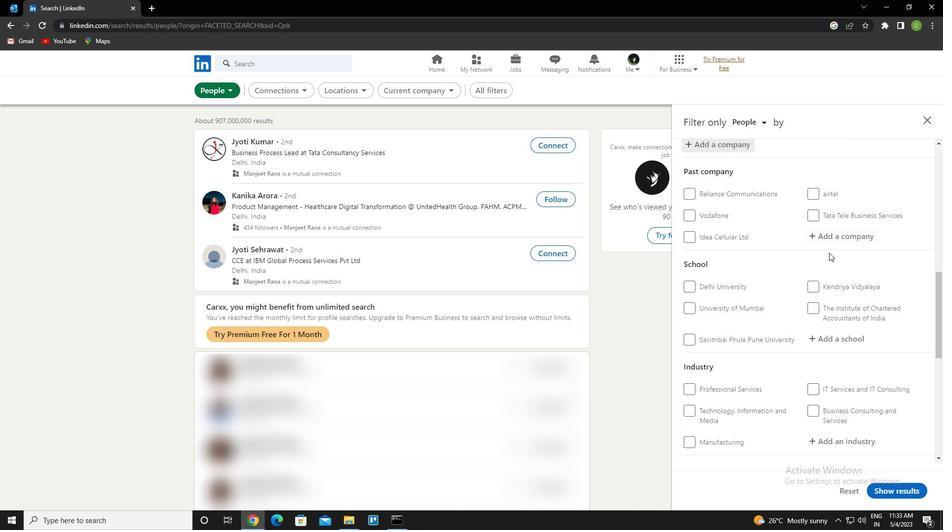 
Action: Mouse moved to (834, 244)
Screenshot: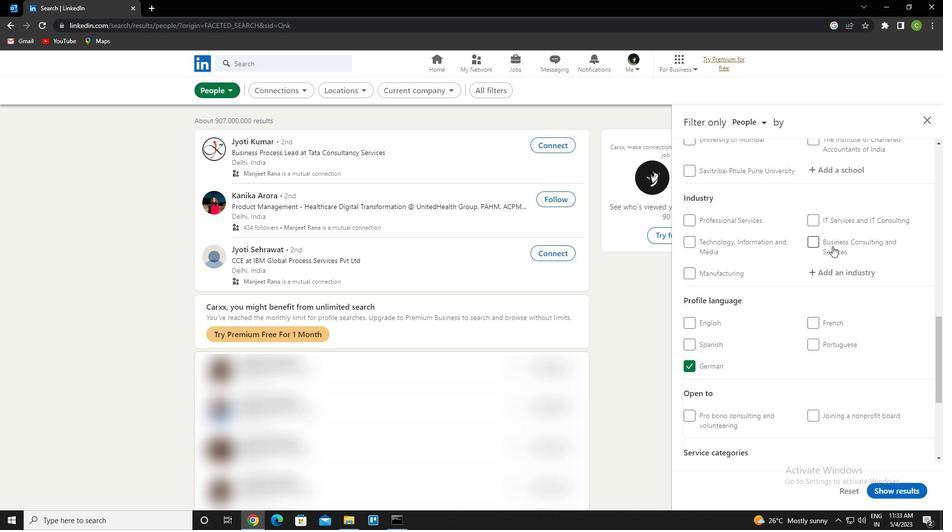 
Action: Mouse scrolled (834, 245) with delta (0, 0)
Screenshot: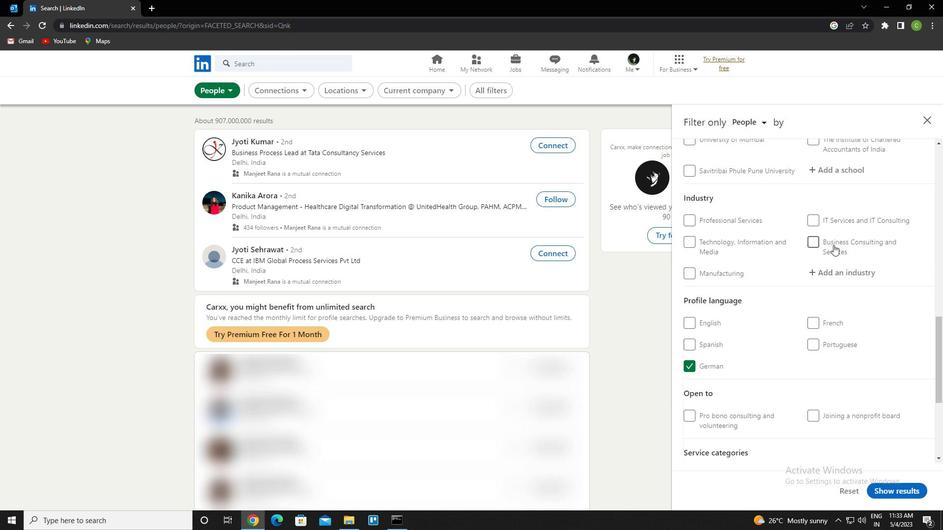 
Action: Mouse moved to (841, 225)
Screenshot: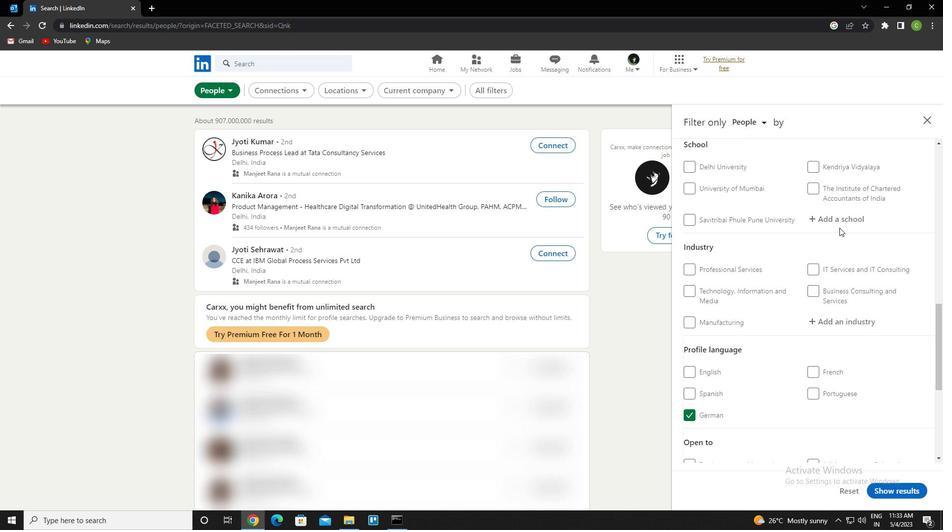 
Action: Mouse pressed left at (841, 225)
Screenshot: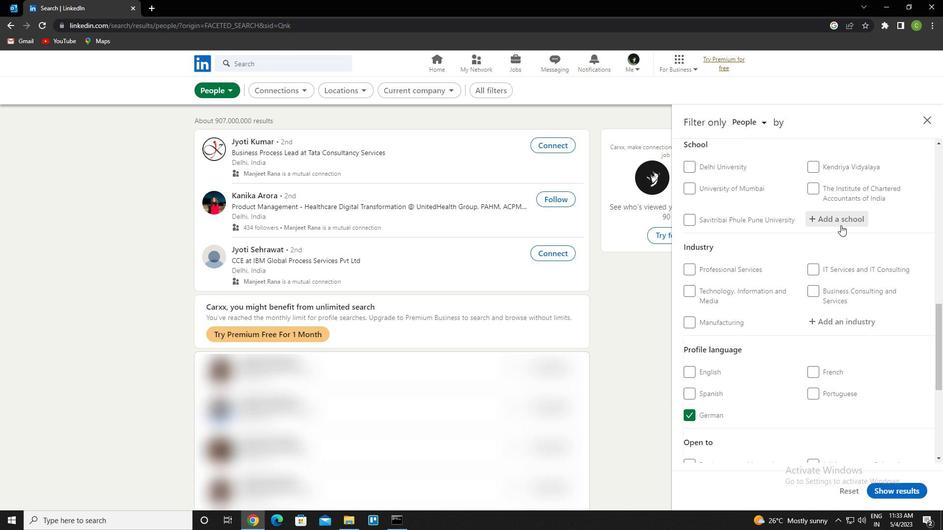 
Action: Key pressed <Key.caps_lock>s<Key.caps_lock>hri<Key.space>guru<Key.space>gobind<Key.space>singhji<Key.space>institute<Key.space>of<Key.space>engineering<Key.space>and<Key.space>technology<Key.down><Key.enter>
Screenshot: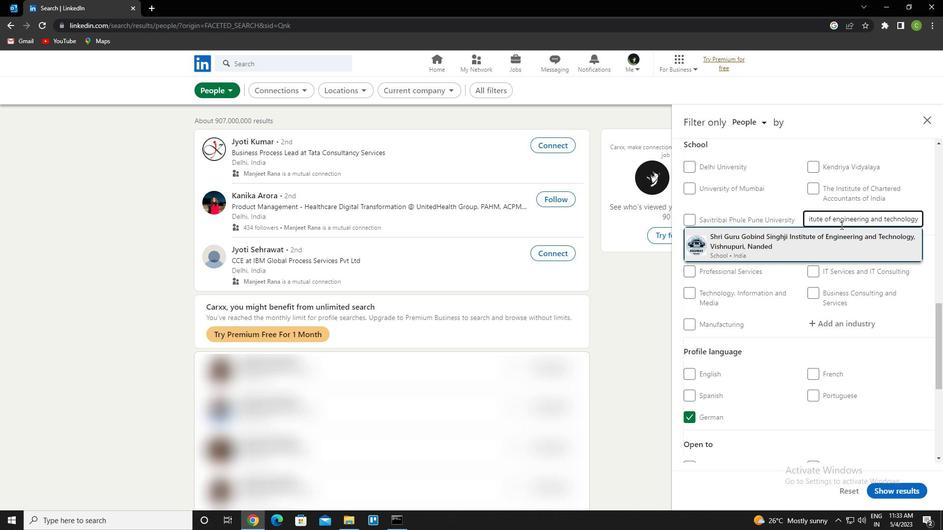 
Action: Mouse moved to (849, 201)
Screenshot: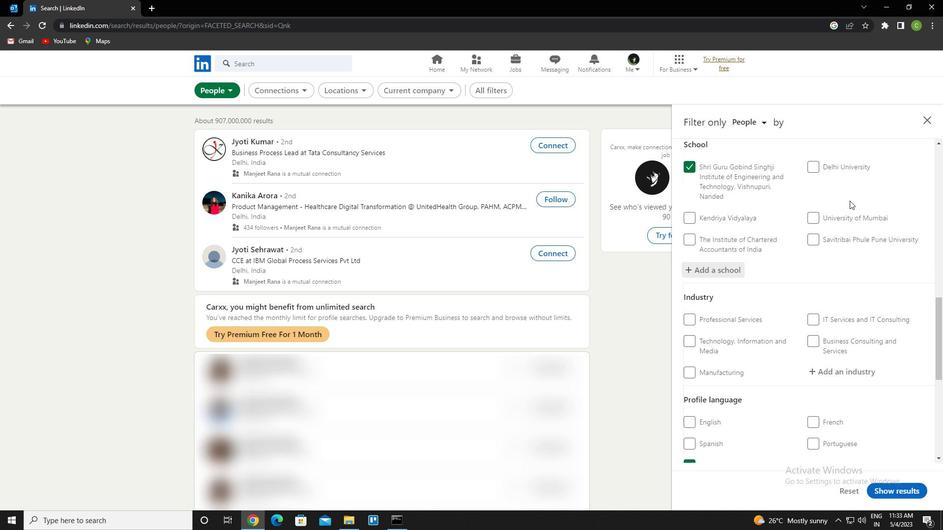 
Action: Mouse scrolled (849, 200) with delta (0, 0)
Screenshot: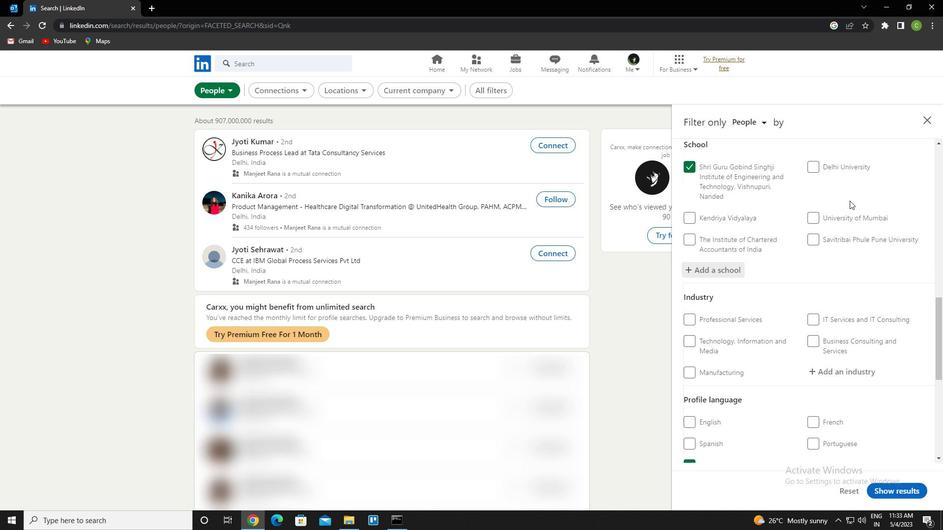 
Action: Mouse moved to (844, 219)
Screenshot: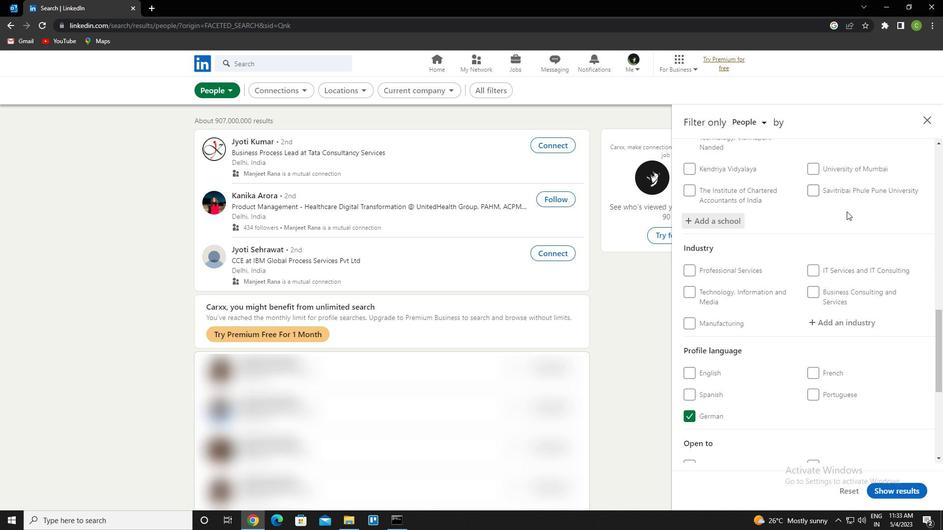 
Action: Mouse scrolled (844, 219) with delta (0, 0)
Screenshot: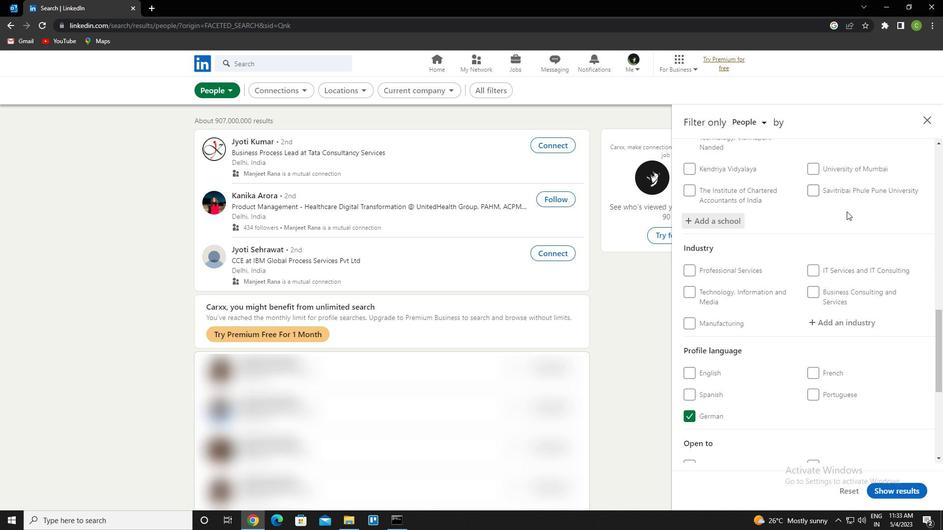 
Action: Mouse moved to (842, 274)
Screenshot: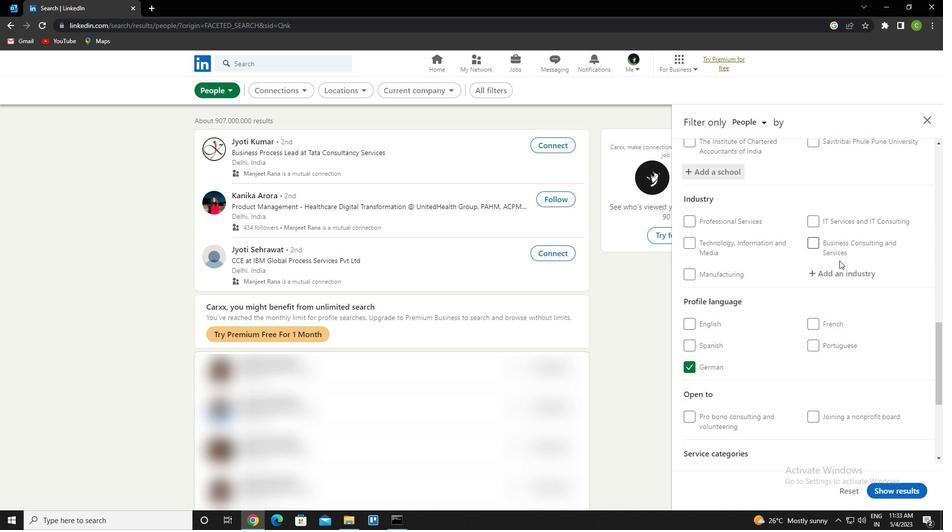 
Action: Mouse pressed left at (842, 274)
Screenshot: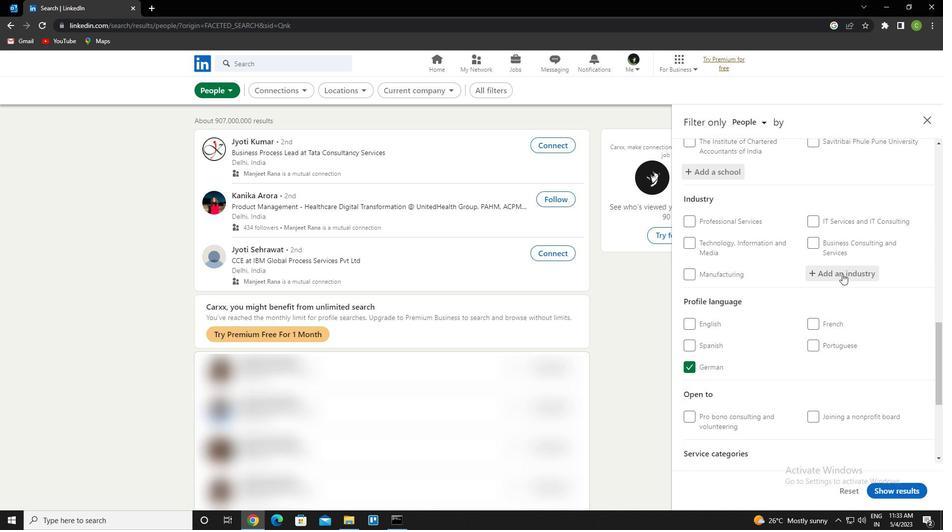 
Action: Mouse moved to (842, 274)
Screenshot: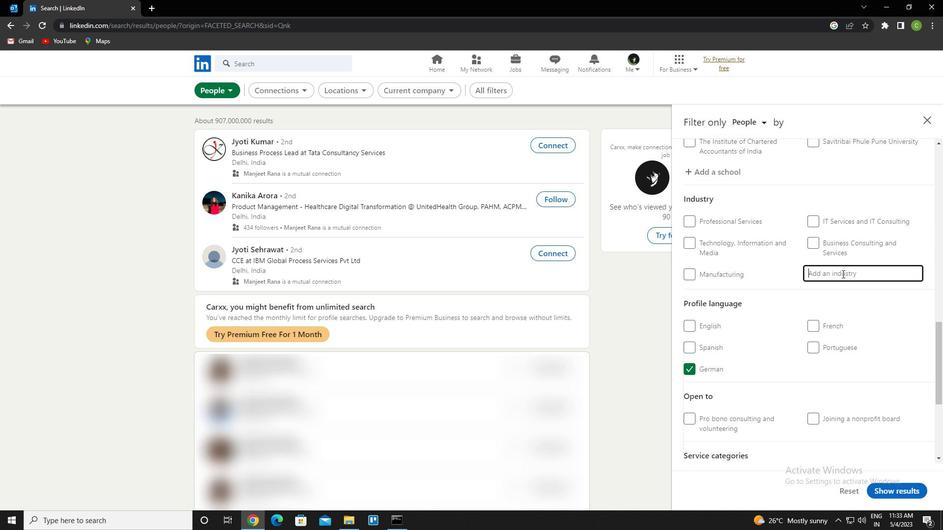 
Action: Key pressed <Key.caps_lock>c<Key.caps_lock>onsumer<Key.space>services<Key.down><Key.enter>
Screenshot: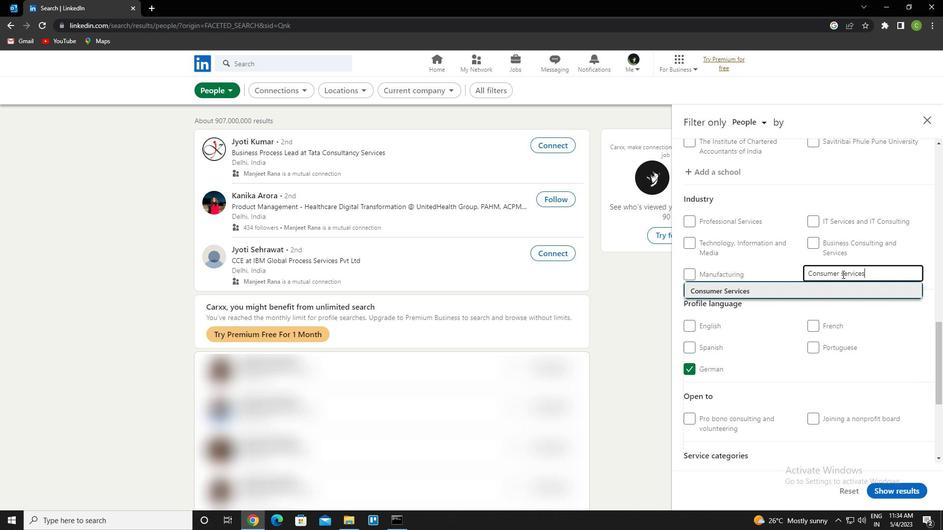 
Action: Mouse moved to (847, 286)
Screenshot: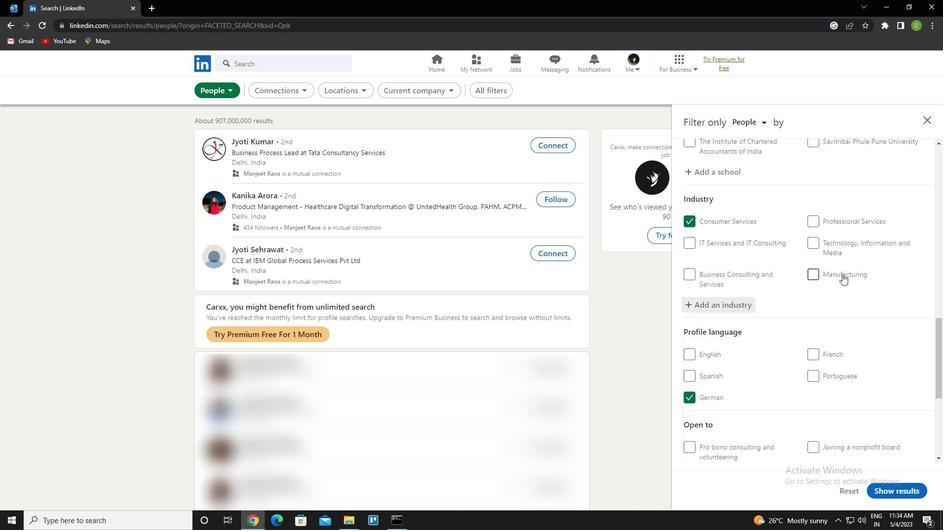
Action: Mouse scrolled (847, 285) with delta (0, 0)
Screenshot: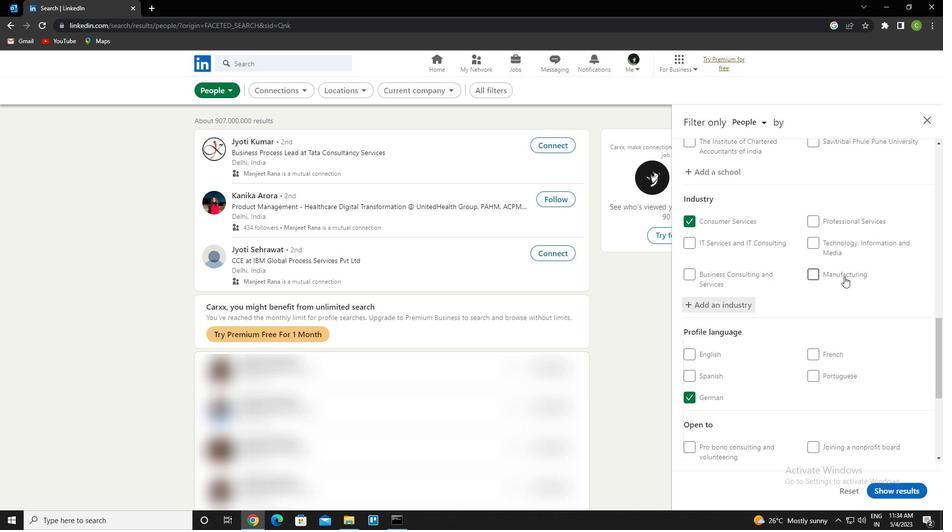 
Action: Mouse moved to (847, 286)
Screenshot: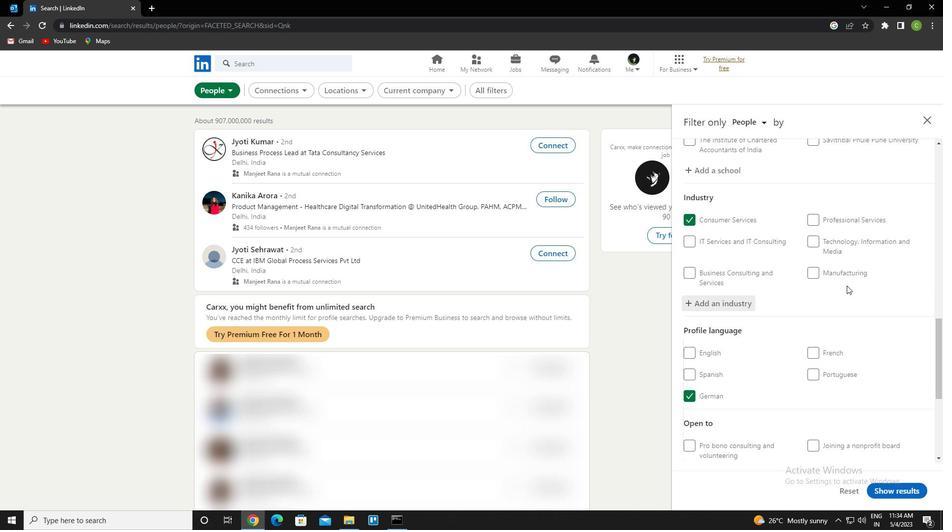 
Action: Mouse scrolled (847, 286) with delta (0, 0)
Screenshot: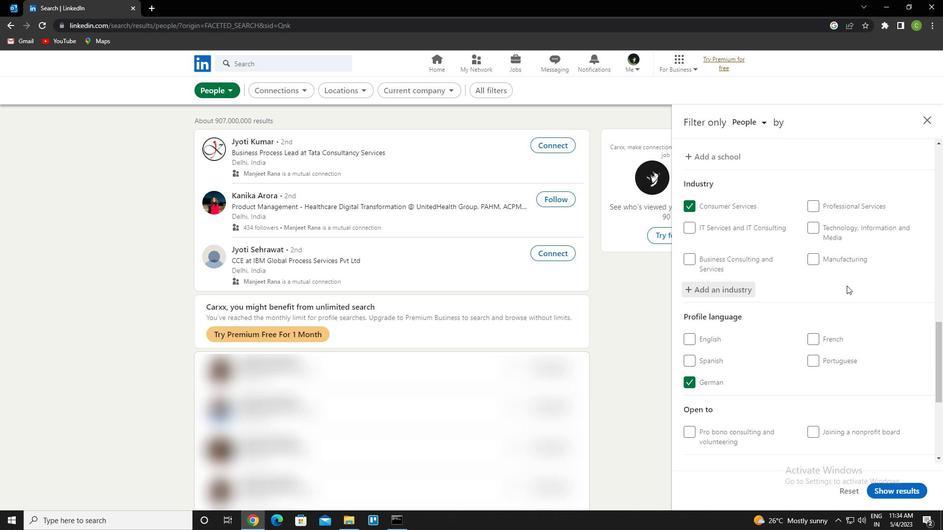 
Action: Mouse moved to (848, 291)
Screenshot: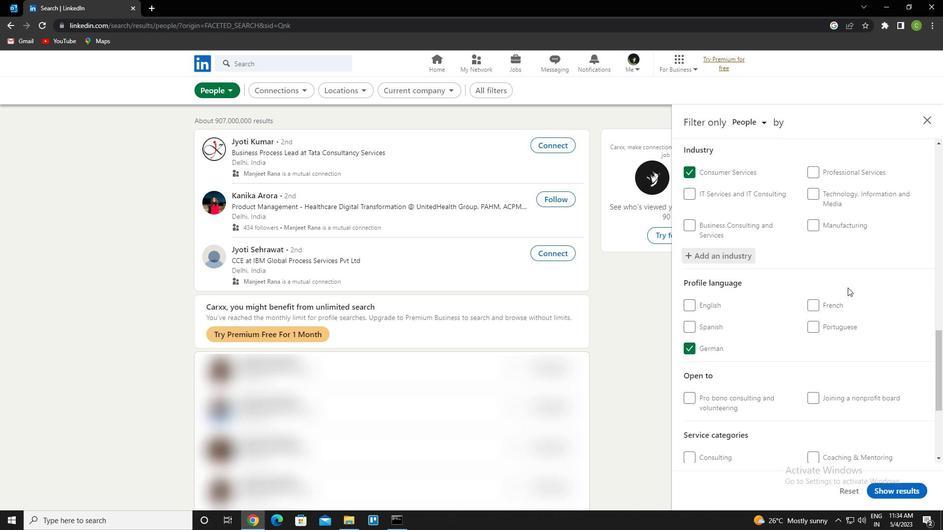 
Action: Mouse scrolled (848, 290) with delta (0, 0)
Screenshot: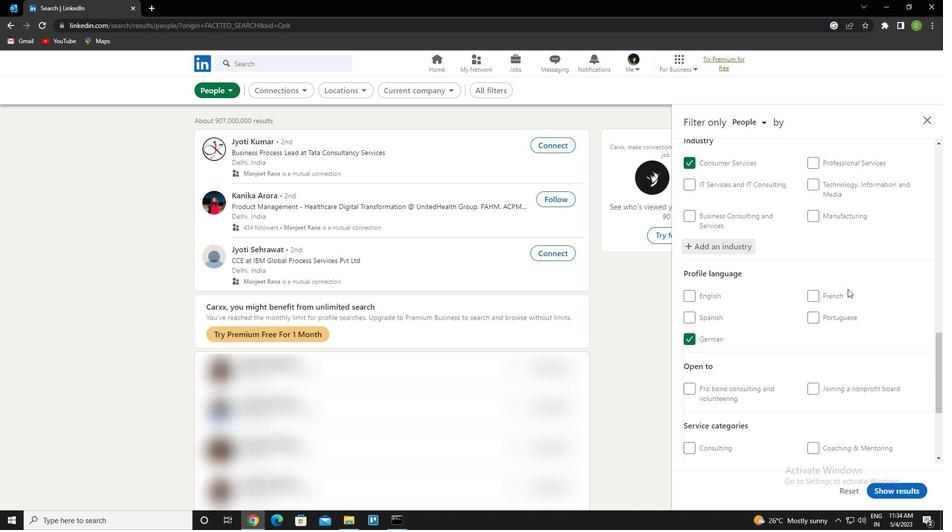 
Action: Mouse moved to (848, 292)
Screenshot: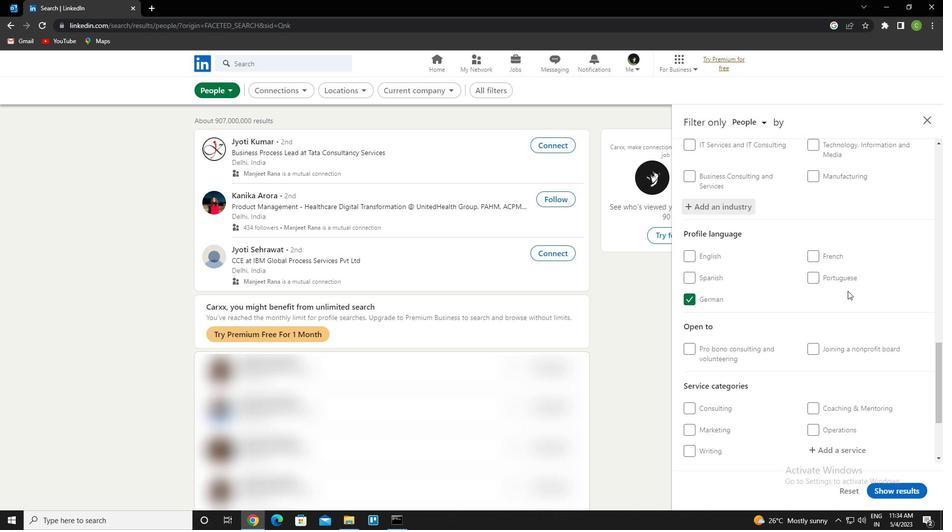 
Action: Mouse scrolled (848, 291) with delta (0, 0)
Screenshot: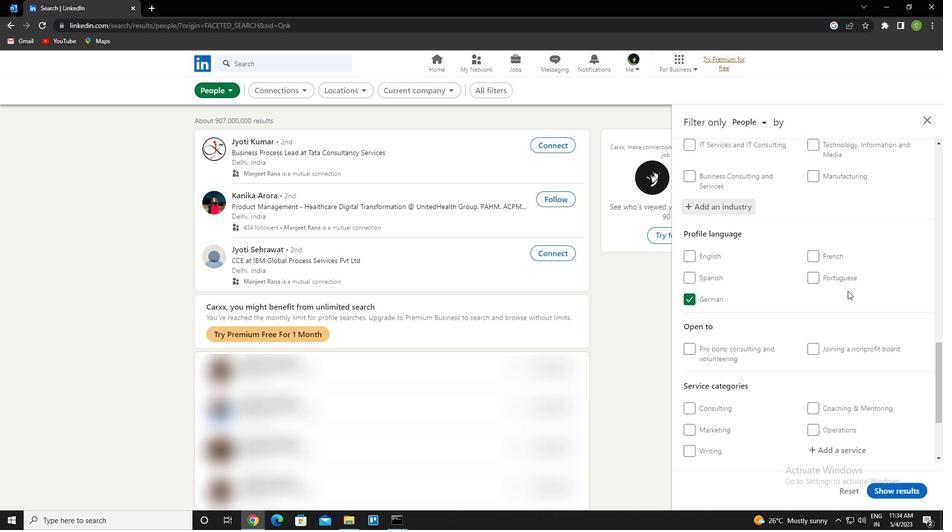 
Action: Mouse moved to (847, 294)
Screenshot: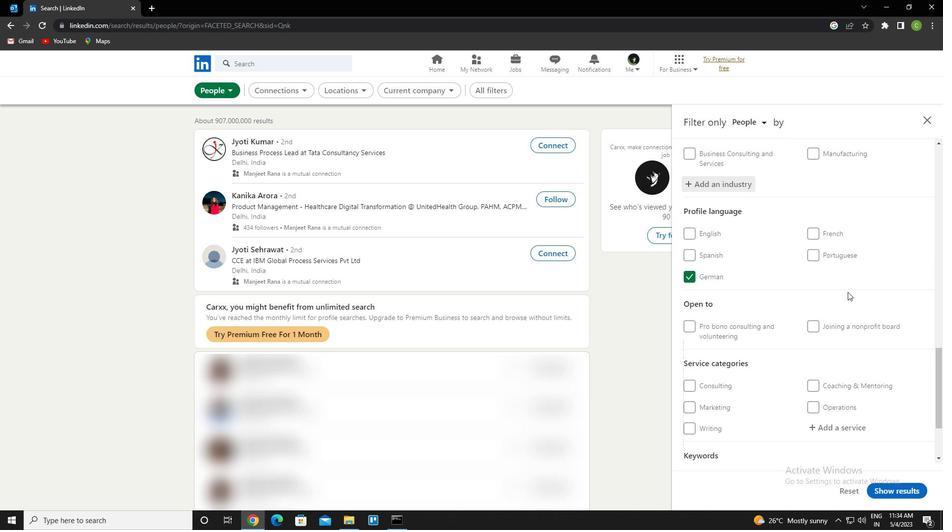 
Action: Mouse scrolled (847, 293) with delta (0, 0)
Screenshot: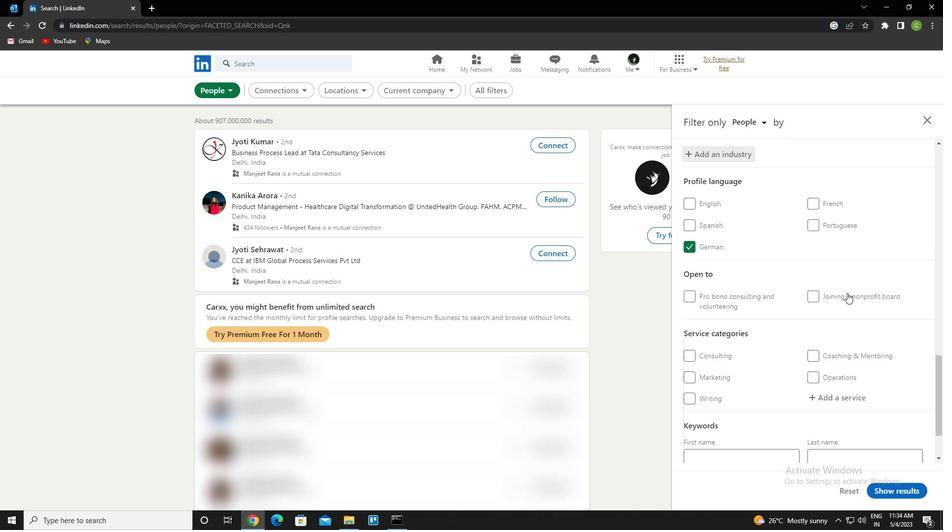 
Action: Mouse moved to (845, 294)
Screenshot: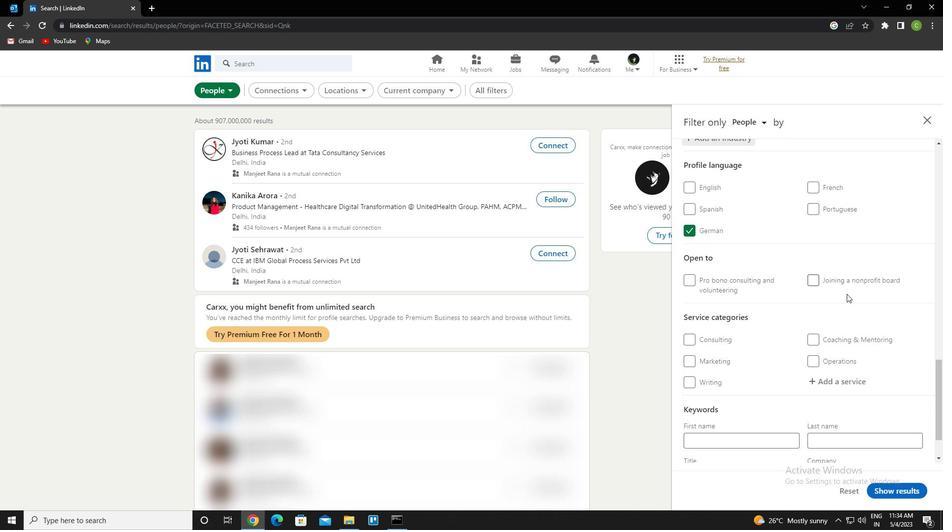 
Action: Mouse scrolled (845, 294) with delta (0, 0)
Screenshot: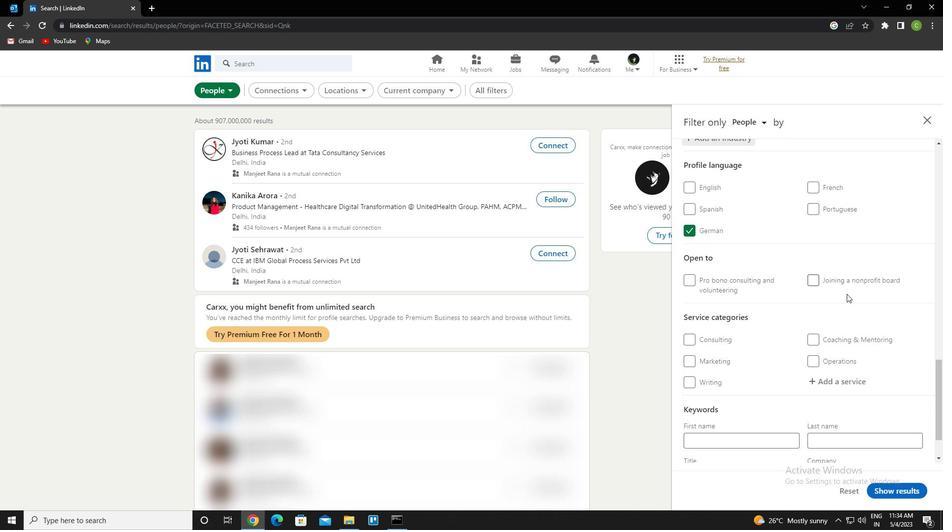 
Action: Mouse moved to (837, 321)
Screenshot: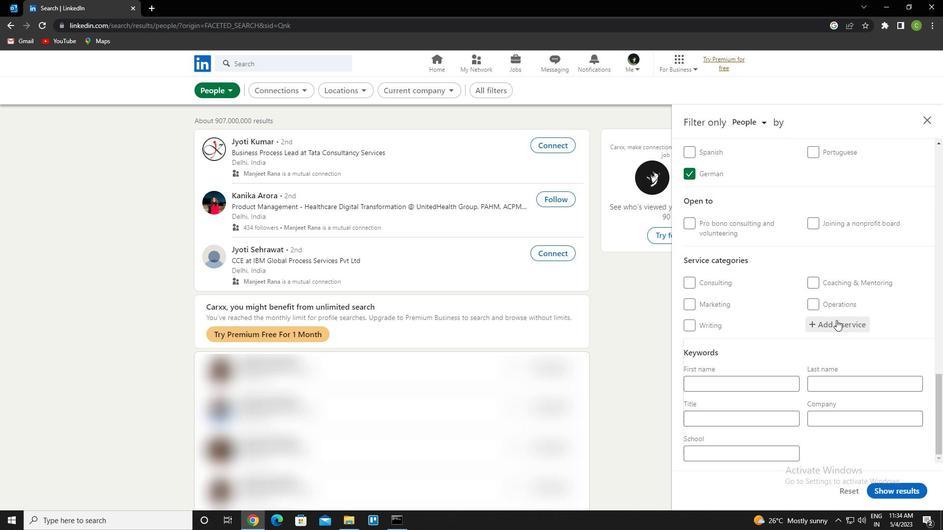 
Action: Mouse pressed left at (837, 321)
Screenshot: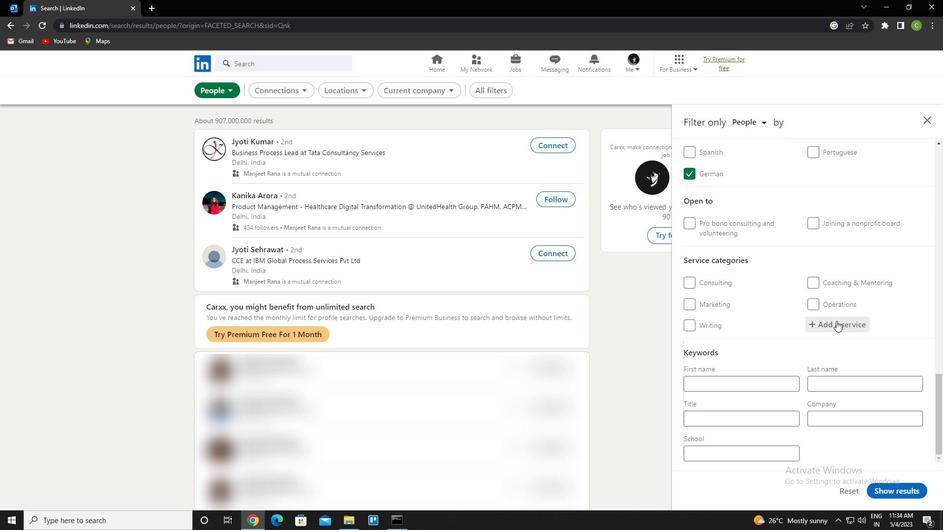 
Action: Key pressed <Key.caps_lock>f<Key.caps_lock>inancial<Key.space><Key.caps_lock>a<Key.caps_lock>dvisory<Key.down><Key.enter>
Screenshot: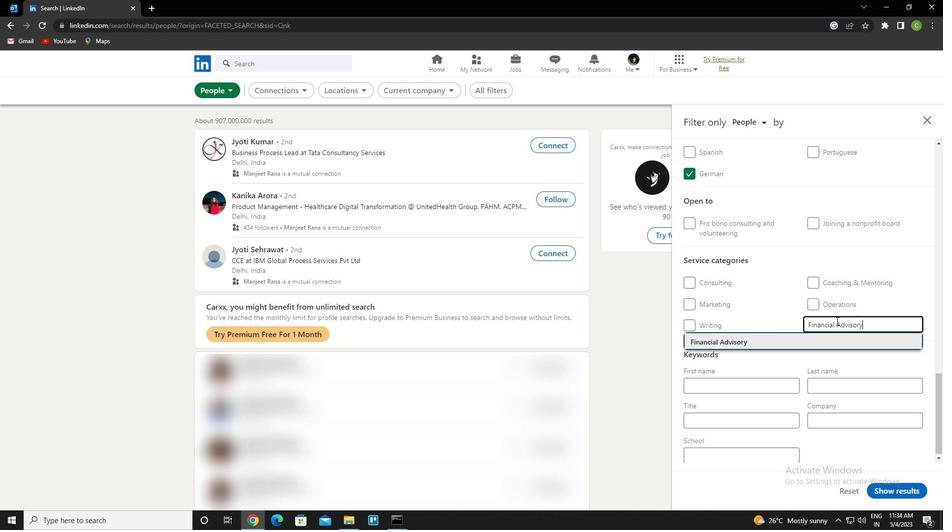 
Action: Mouse moved to (837, 322)
Screenshot: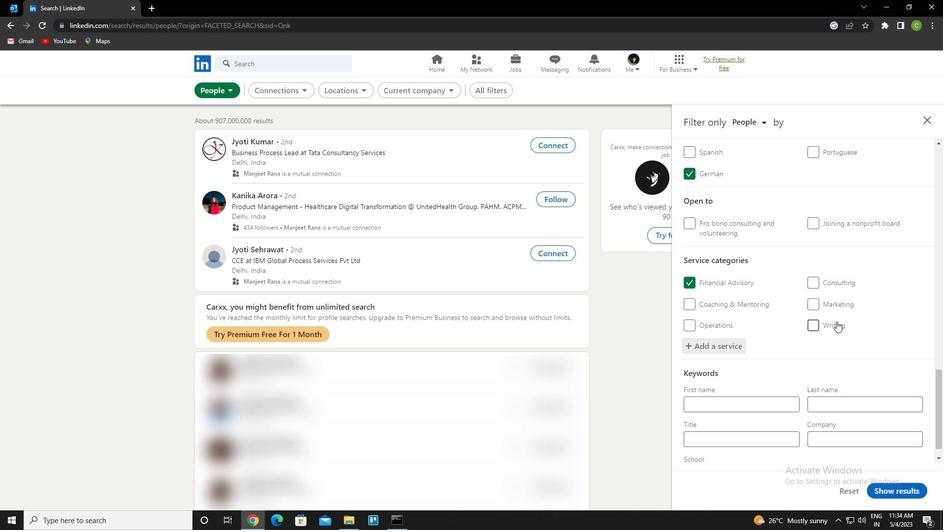 
Action: Mouse scrolled (837, 321) with delta (0, 0)
Screenshot: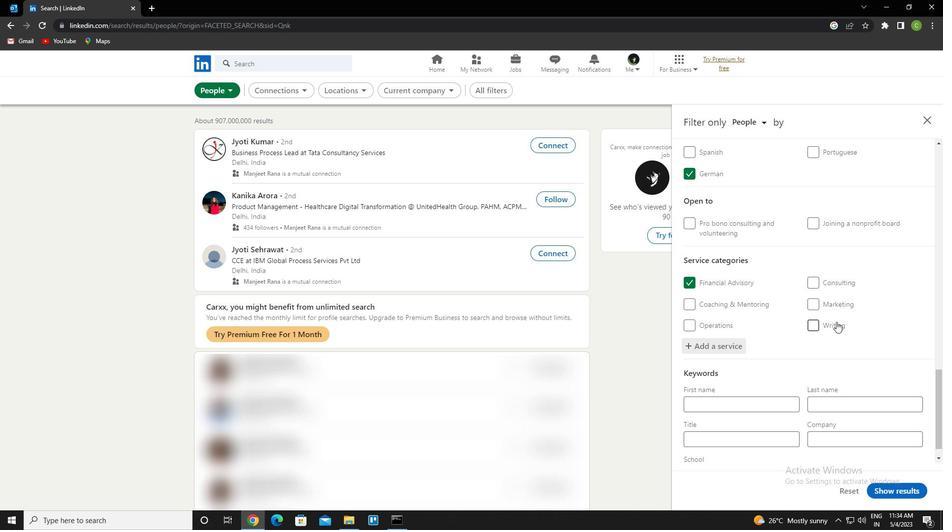 
Action: Mouse moved to (838, 324)
Screenshot: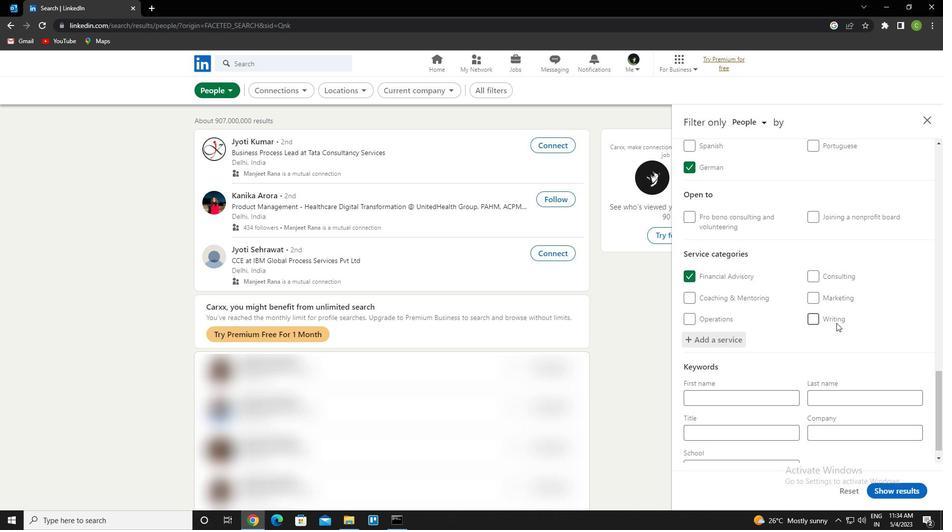 
Action: Mouse scrolled (838, 324) with delta (0, 0)
Screenshot: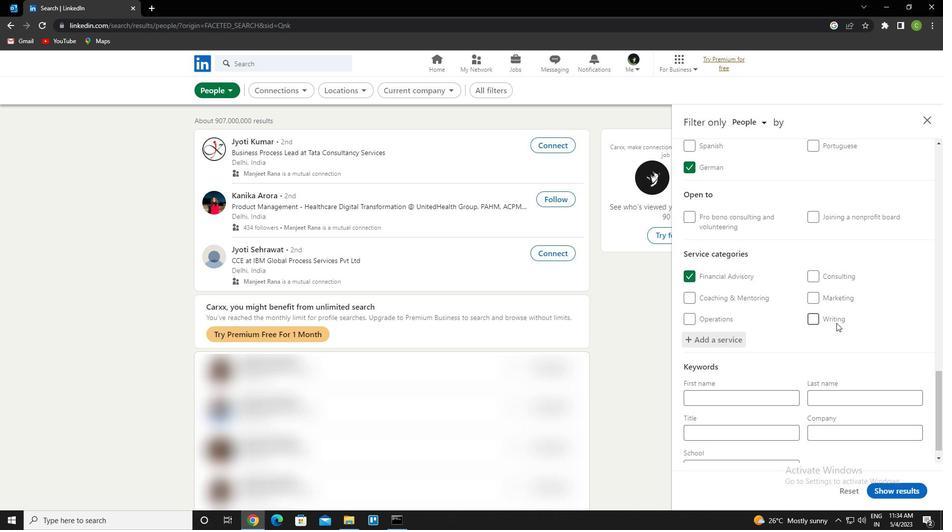 
Action: Mouse moved to (841, 334)
Screenshot: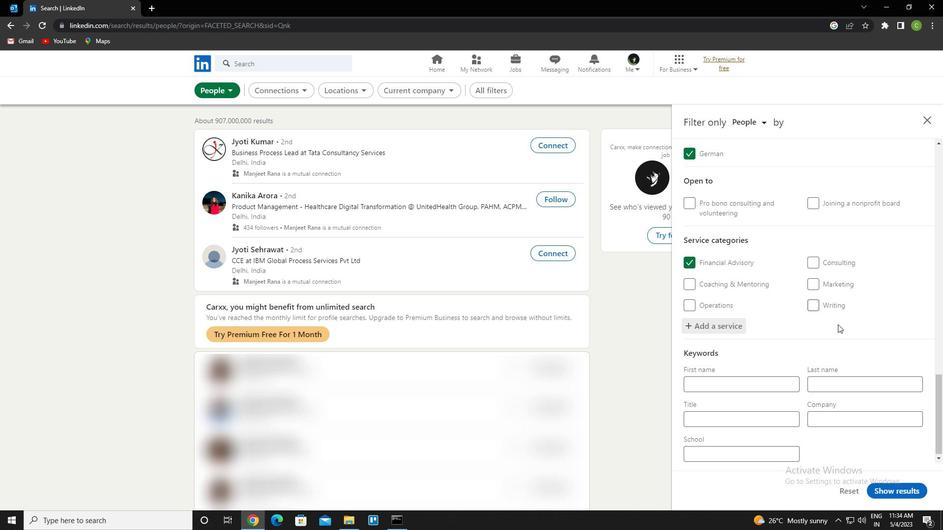 
Action: Mouse scrolled (841, 334) with delta (0, 0)
Screenshot: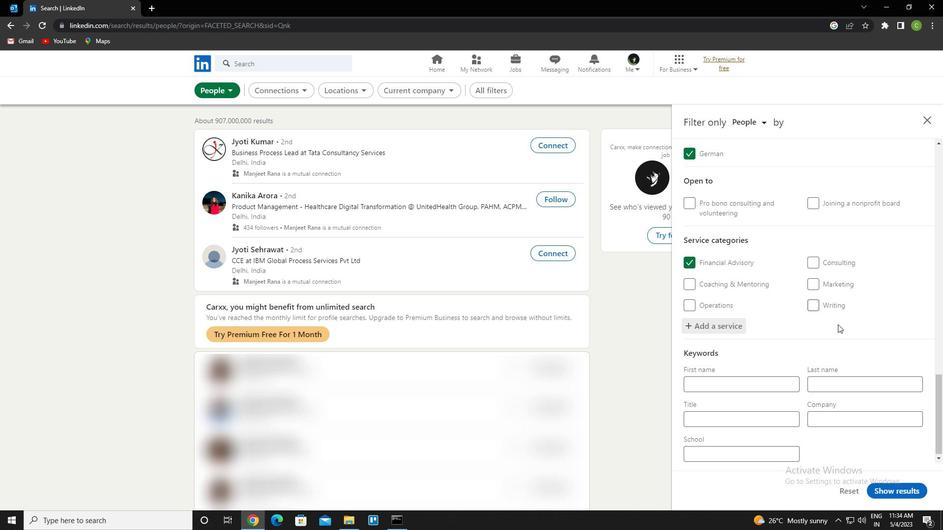 
Action: Mouse moved to (841, 335)
Screenshot: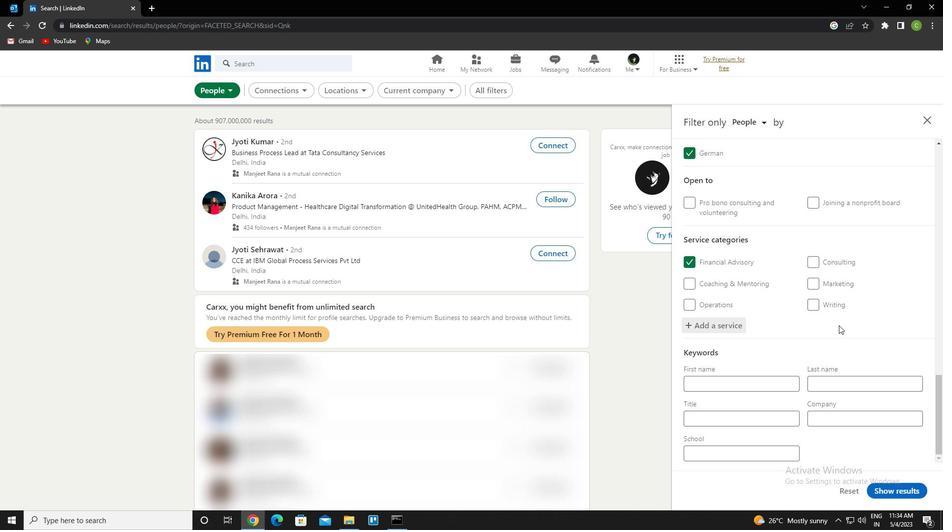 
Action: Mouse scrolled (841, 335) with delta (0, 0)
Screenshot: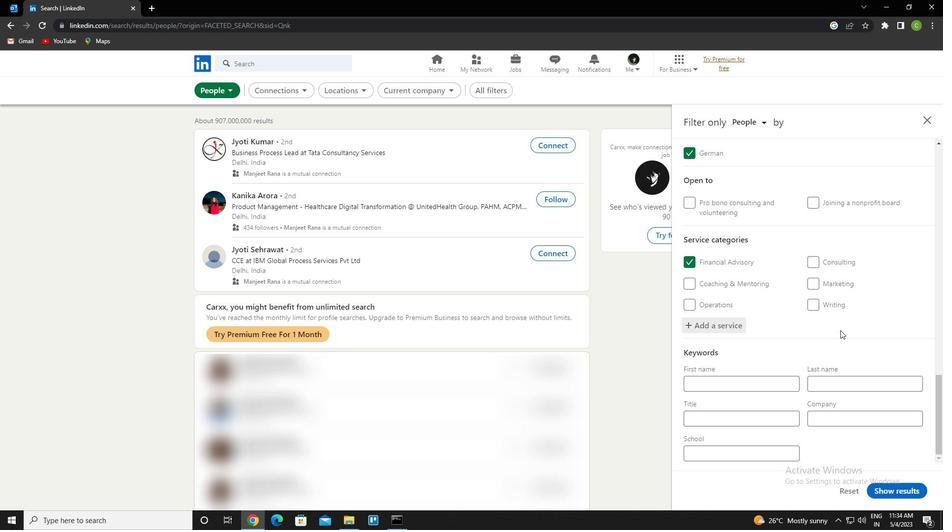 
Action: Mouse scrolled (841, 335) with delta (0, 0)
Screenshot: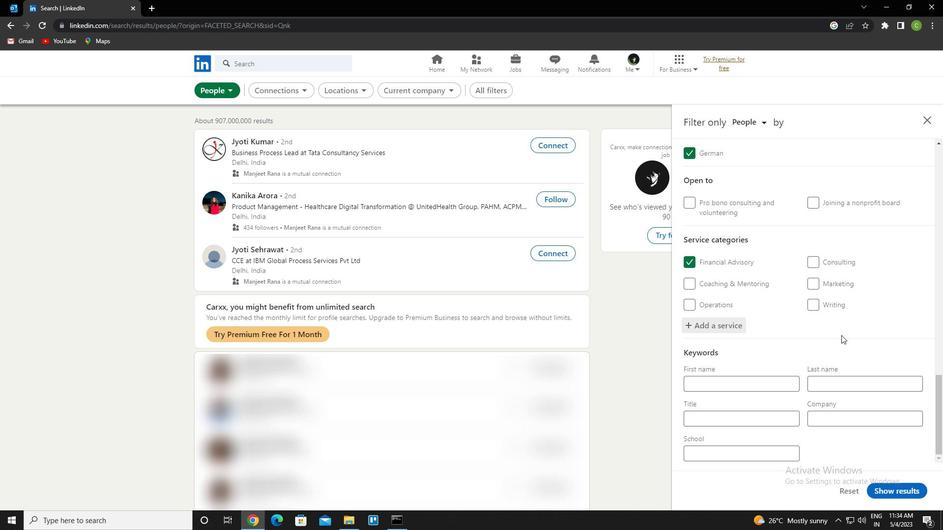 
Action: Mouse moved to (757, 418)
Screenshot: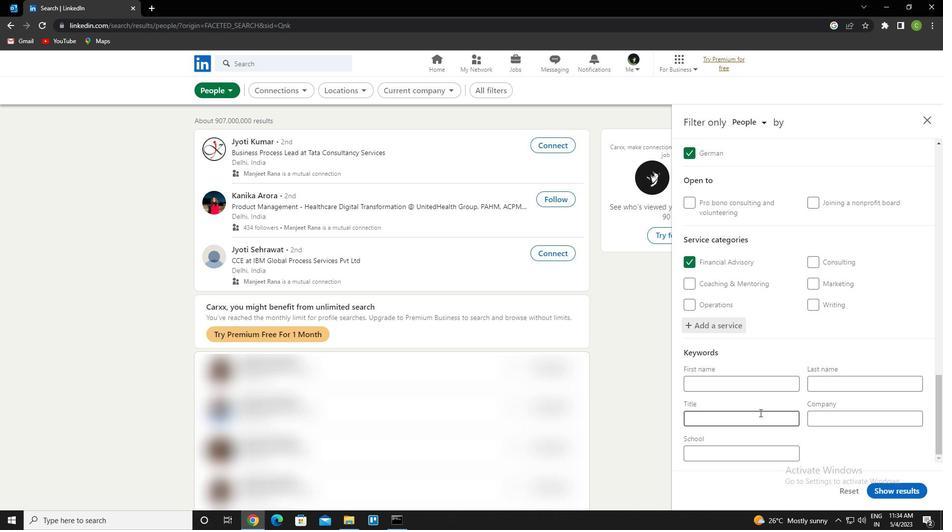 
Action: Mouse pressed left at (757, 418)
Screenshot: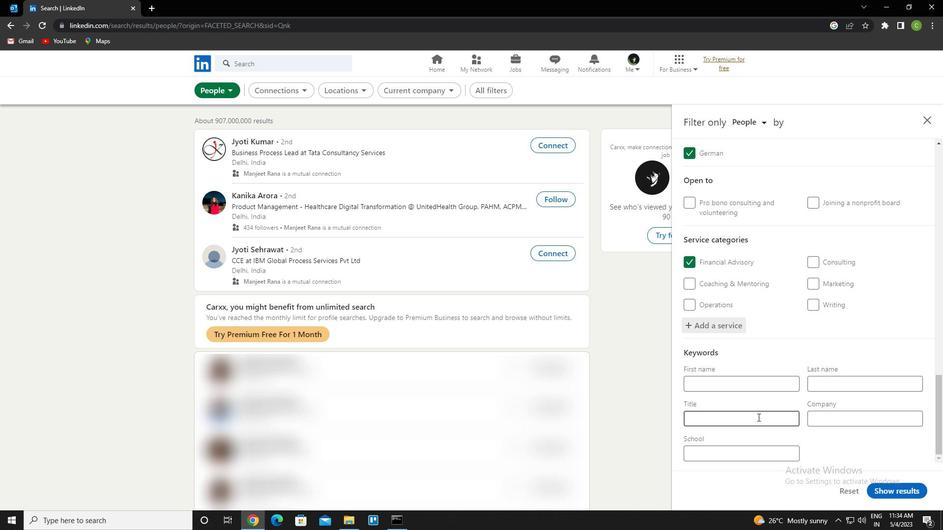 
Action: Mouse moved to (752, 415)
Screenshot: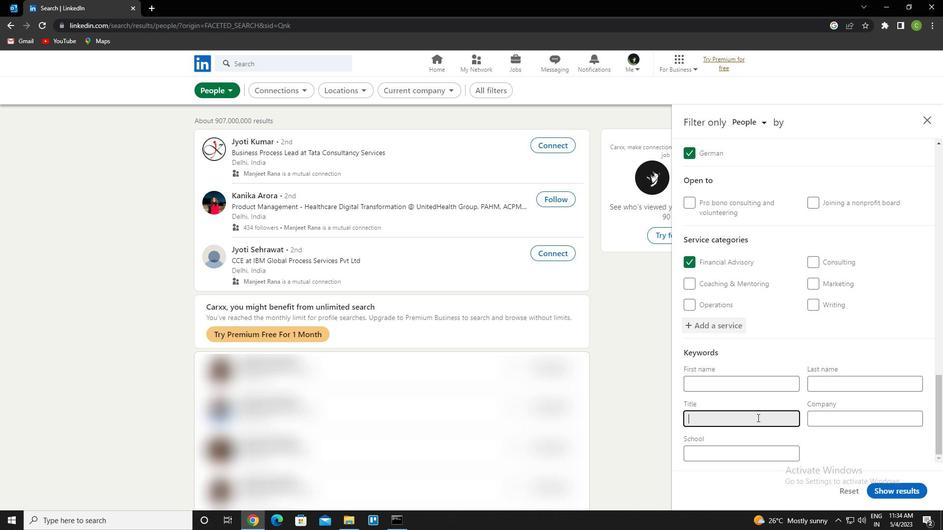 
Action: Key pressed <Key.caps_lock>
Screenshot: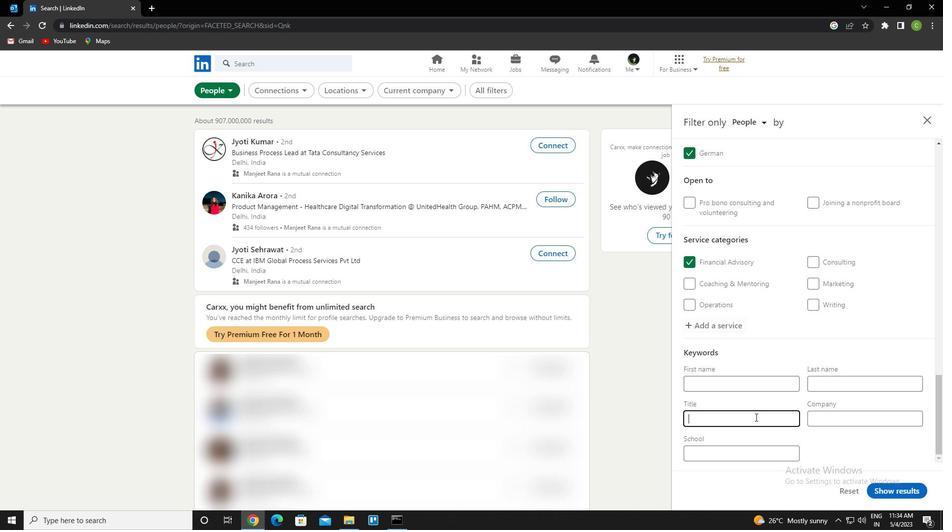
Action: Mouse moved to (752, 415)
Screenshot: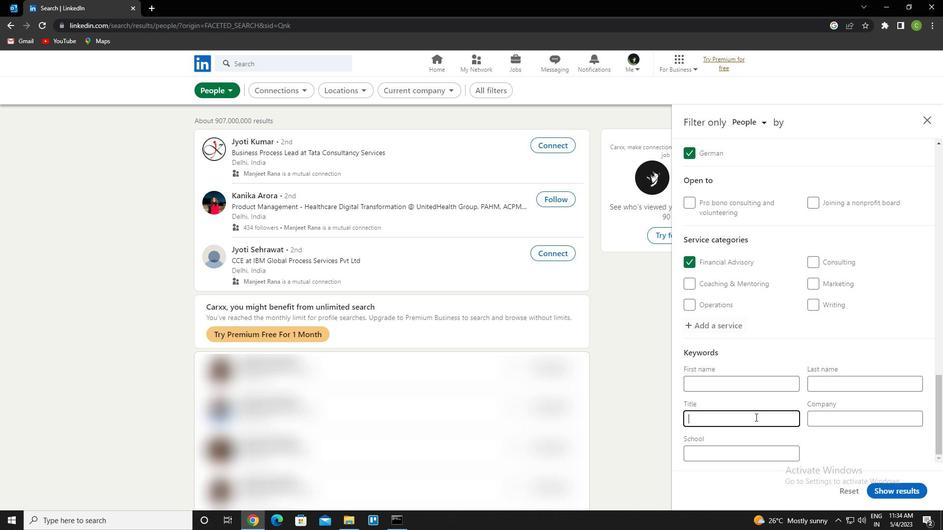 
Action: Key pressed s<Key.caps_lock>oftware<Key.space><Key.caps_lock>e<Key.caps_lock>ngineer
Screenshot: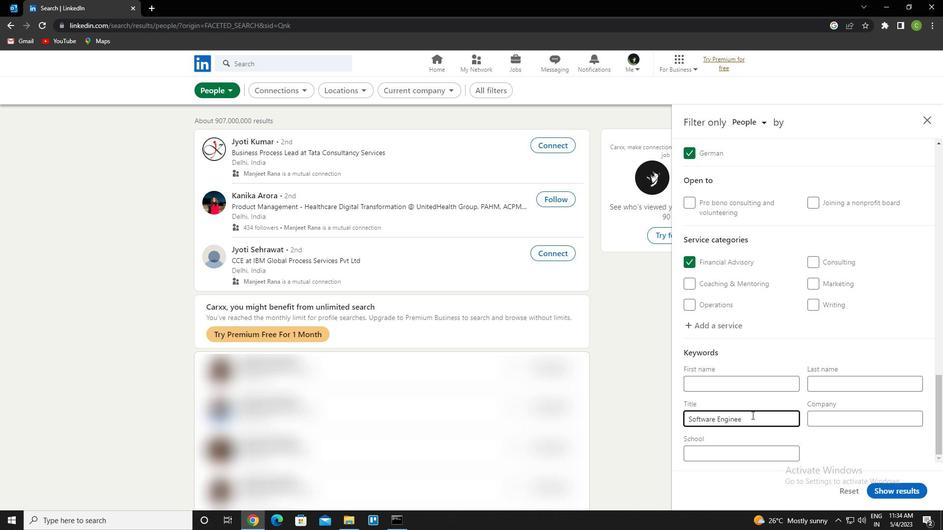 
Action: Mouse moved to (897, 492)
Screenshot: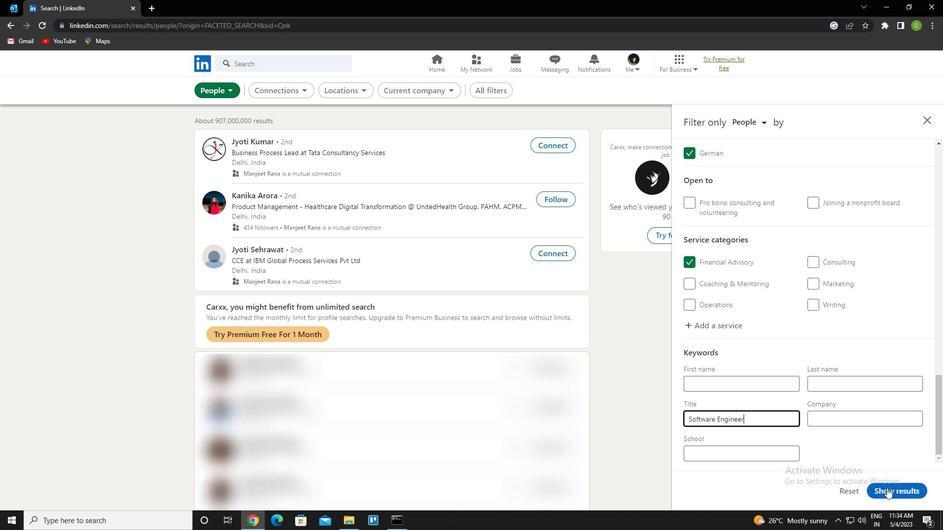 
Action: Mouse pressed left at (897, 492)
Screenshot: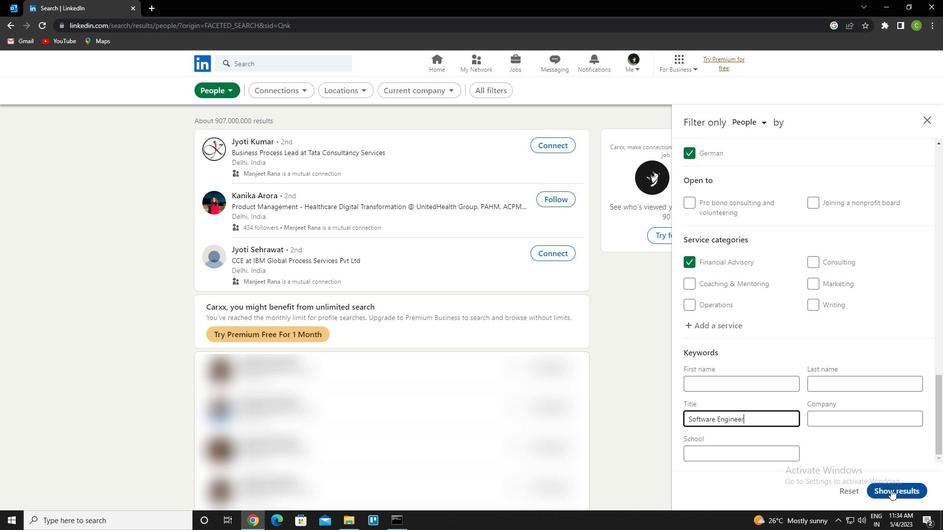 
Action: Mouse moved to (598, 395)
Screenshot: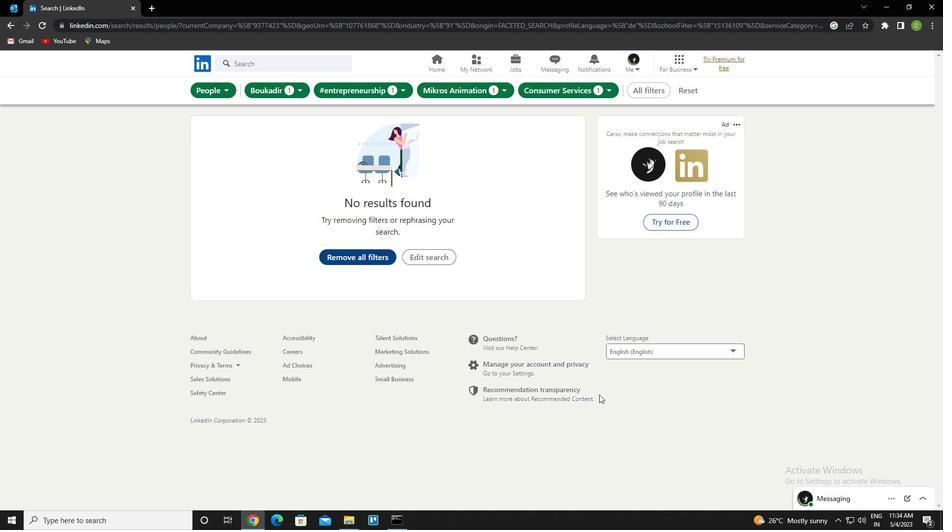 
